 Task: Create a 'medical' record object.
Action: Mouse moved to (746, 55)
Screenshot: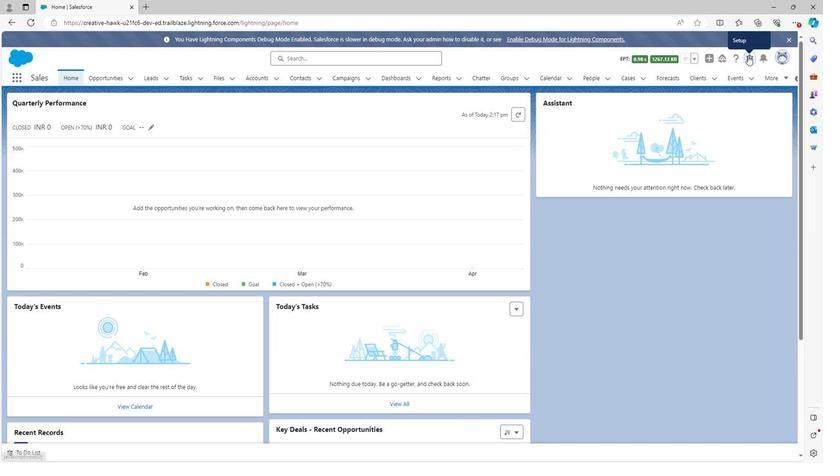 
Action: Mouse pressed left at (746, 55)
Screenshot: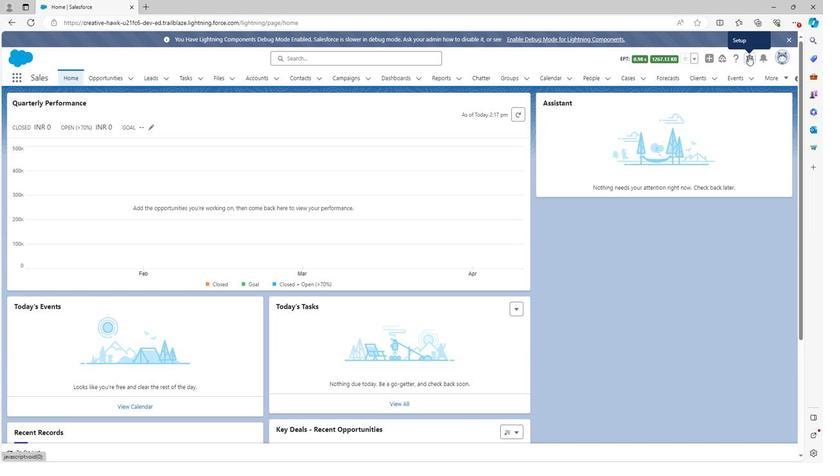 
Action: Mouse moved to (701, 91)
Screenshot: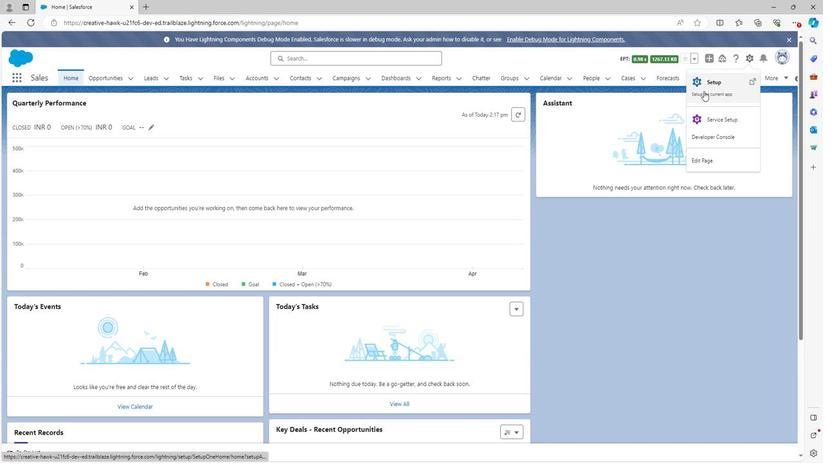 
Action: Mouse pressed left at (701, 91)
Screenshot: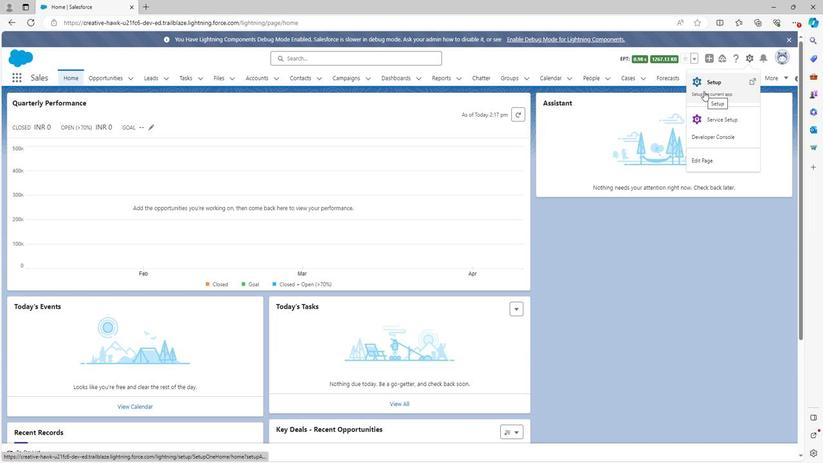 
Action: Mouse moved to (110, 81)
Screenshot: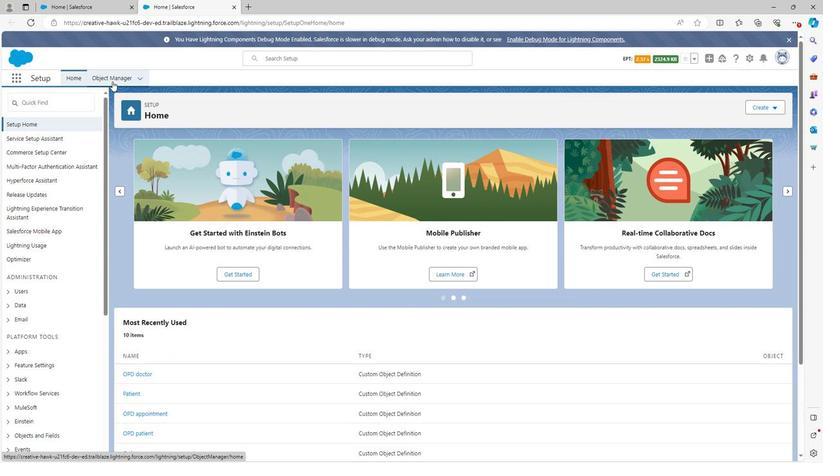 
Action: Mouse pressed left at (110, 81)
Screenshot: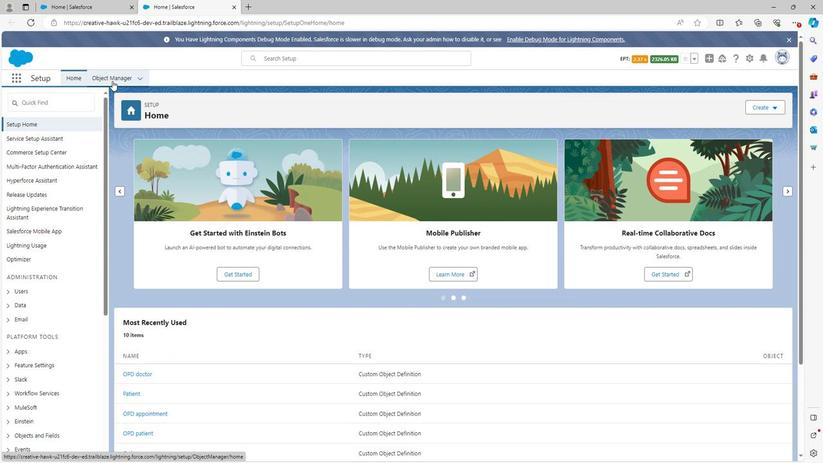 
Action: Mouse moved to (761, 106)
Screenshot: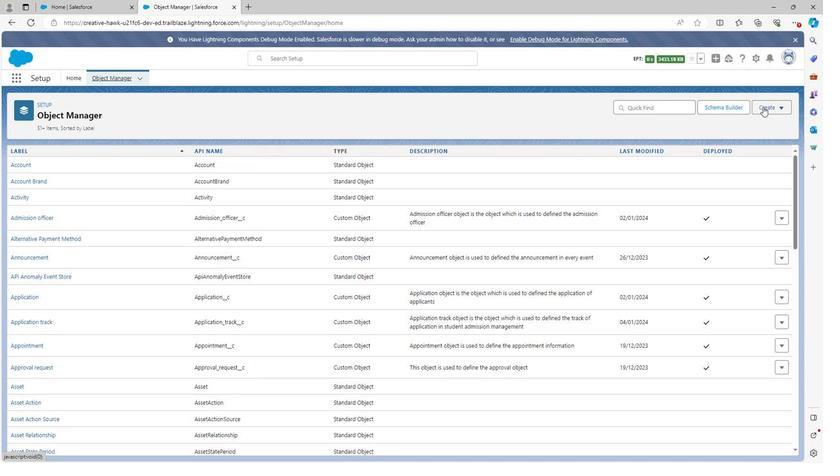 
Action: Mouse pressed left at (761, 106)
Screenshot: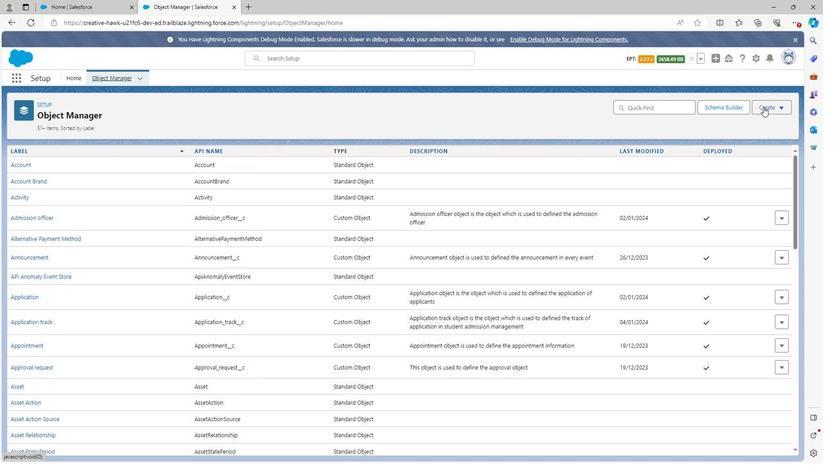 
Action: Mouse moved to (721, 131)
Screenshot: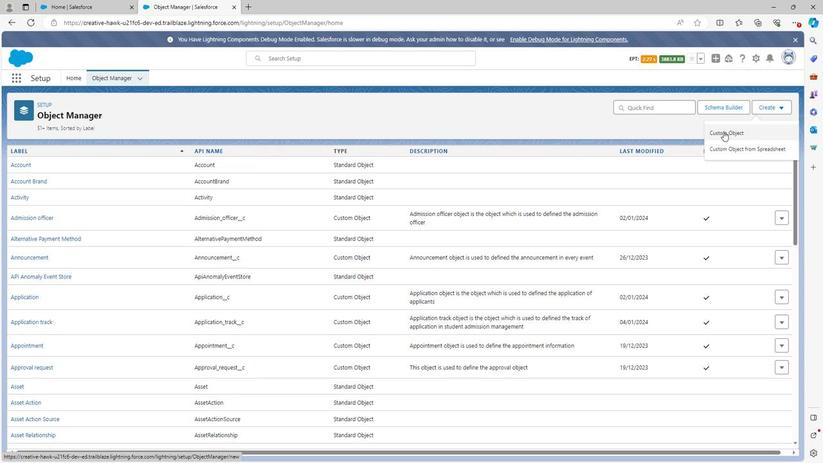
Action: Mouse pressed left at (721, 131)
Screenshot: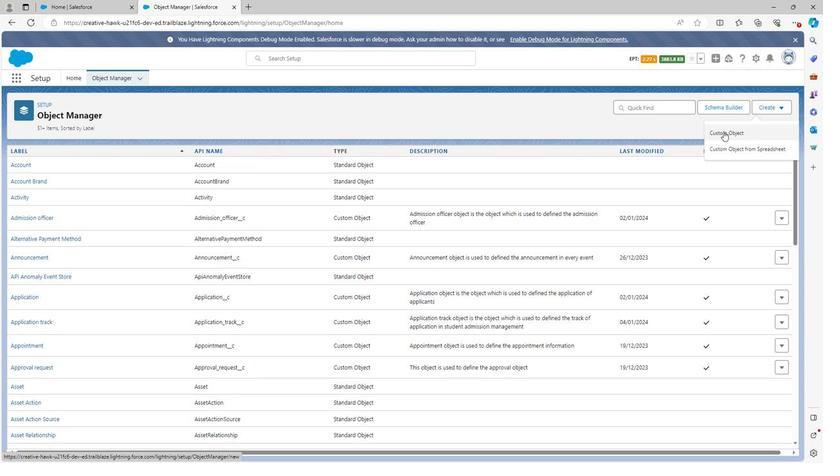 
Action: Mouse moved to (185, 223)
Screenshot: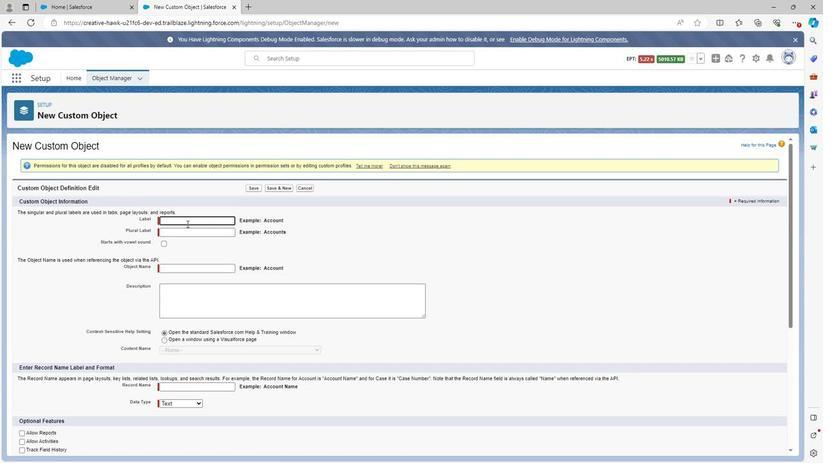 
Action: Key pressed <Key.shift><Key.shift><Key.shift><Key.shift>Medical
Screenshot: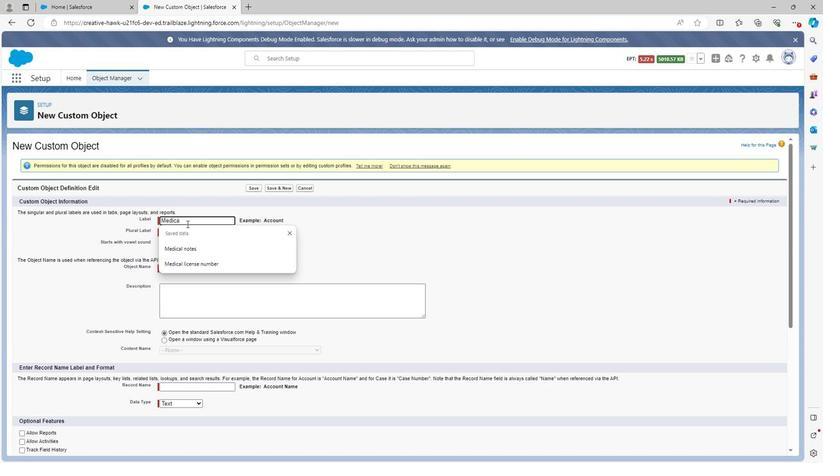 
Action: Mouse moved to (184, 223)
Screenshot: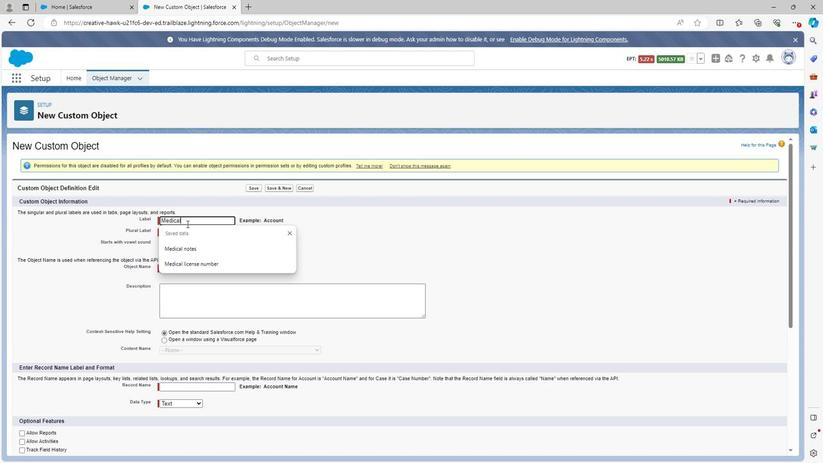 
Action: Key pressed <Key.space>record
Screenshot: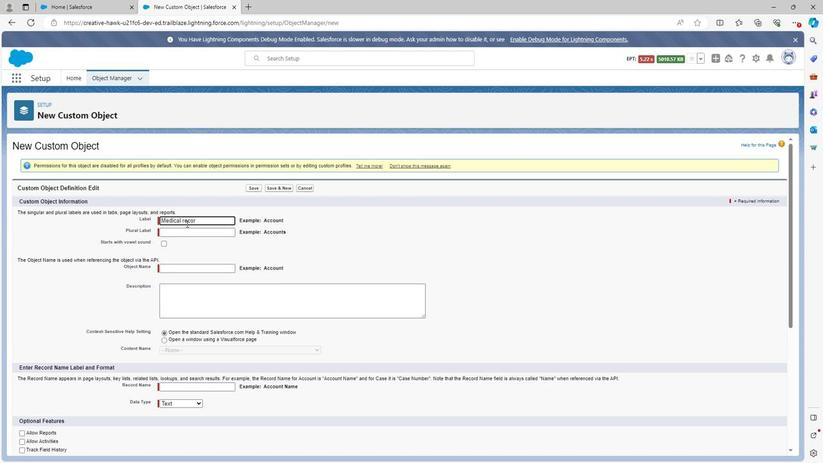 
Action: Mouse moved to (307, 224)
Screenshot: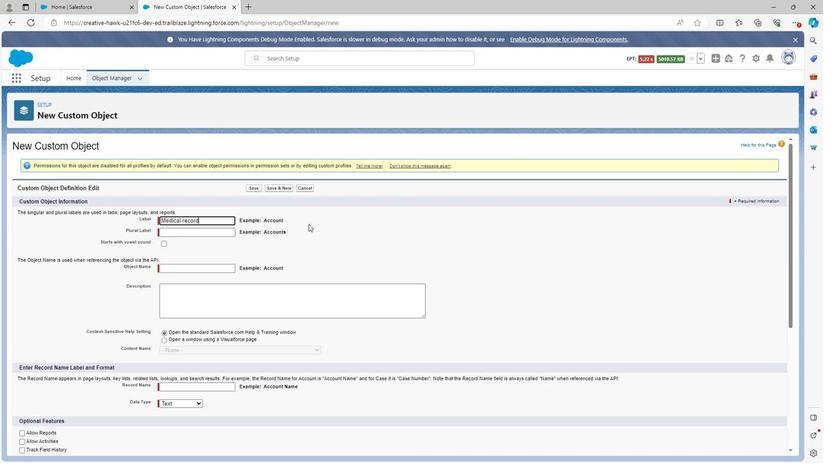 
Action: Mouse pressed left at (307, 224)
Screenshot: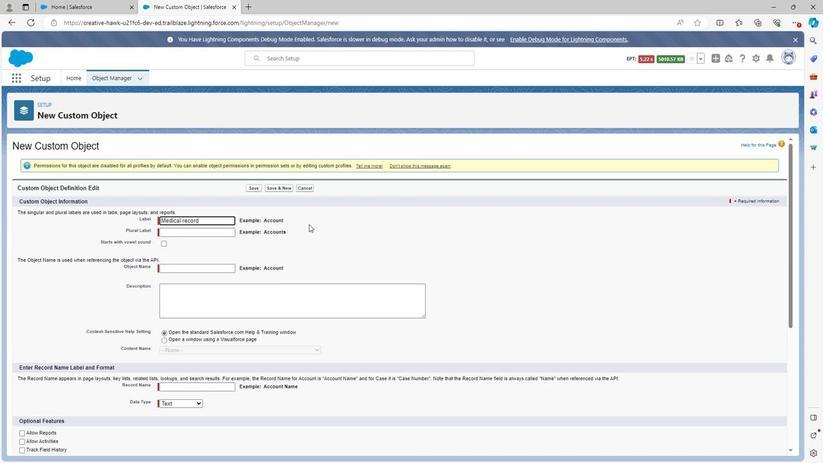 
Action: Mouse moved to (216, 232)
Screenshot: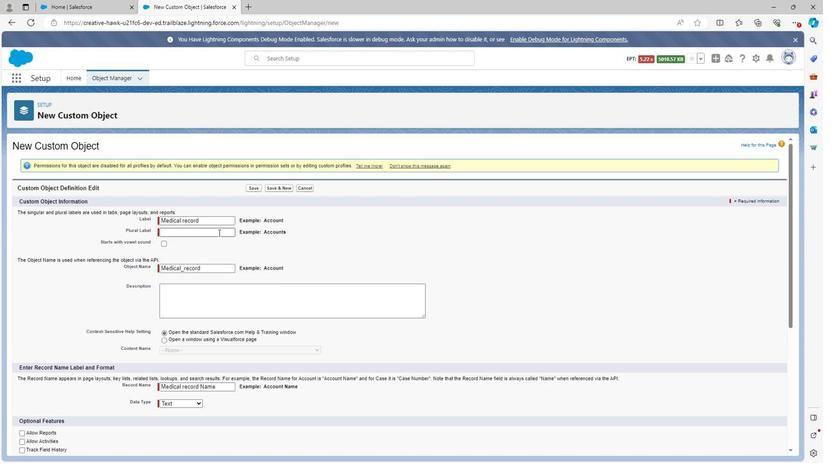 
Action: Mouse pressed left at (216, 232)
Screenshot: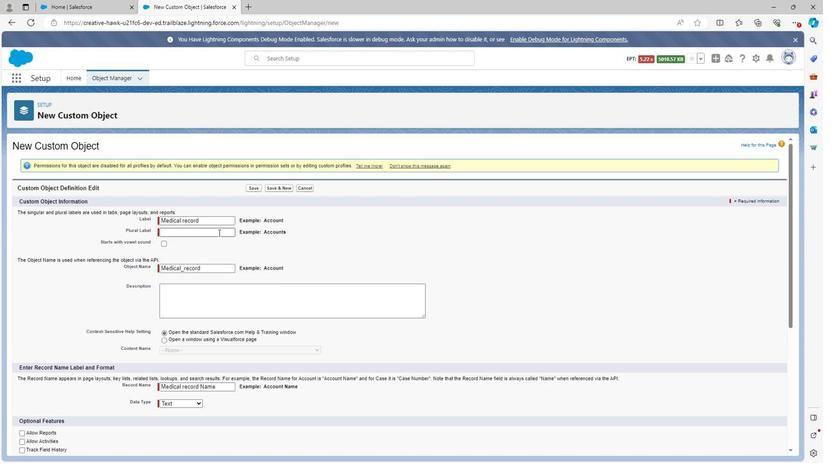 
Action: Key pressed <Key.shift>Me
Screenshot: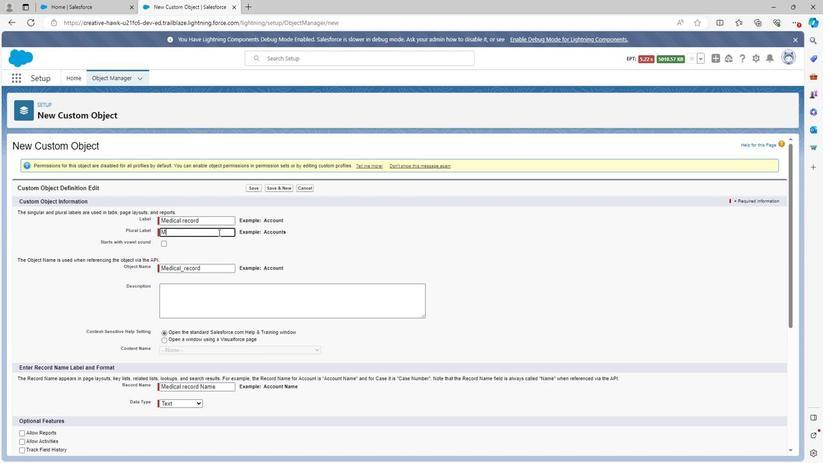 
Action: Mouse moved to (216, 231)
Screenshot: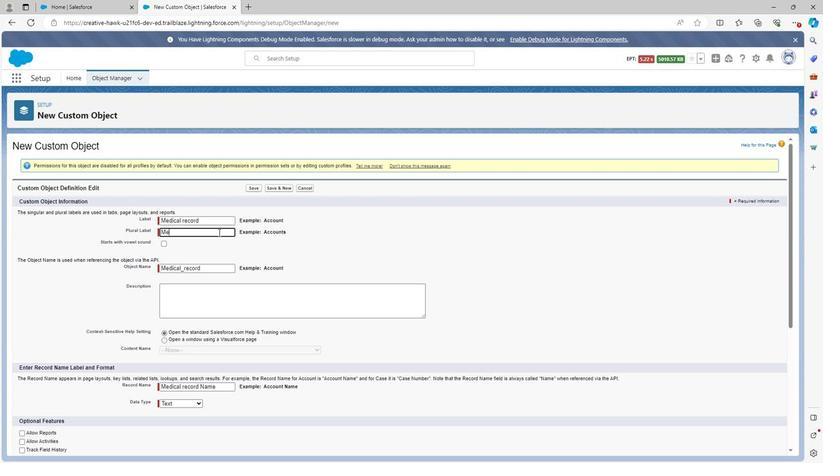 
Action: Key pressed dical<Key.space>records
Screenshot: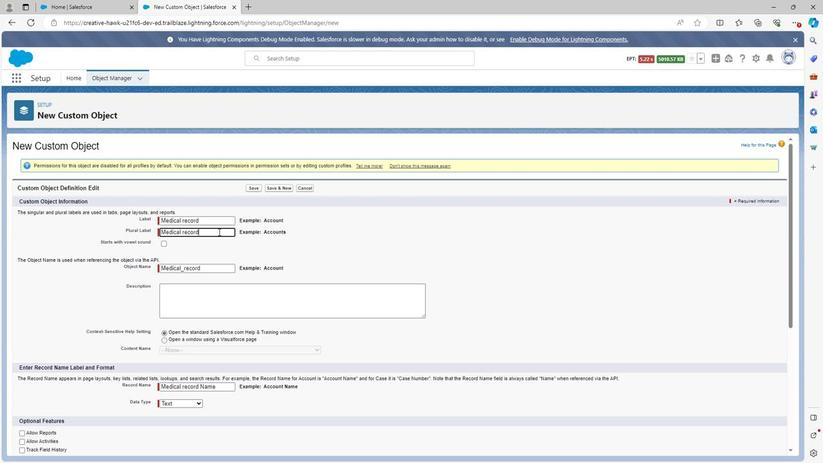 
Action: Mouse moved to (198, 288)
Screenshot: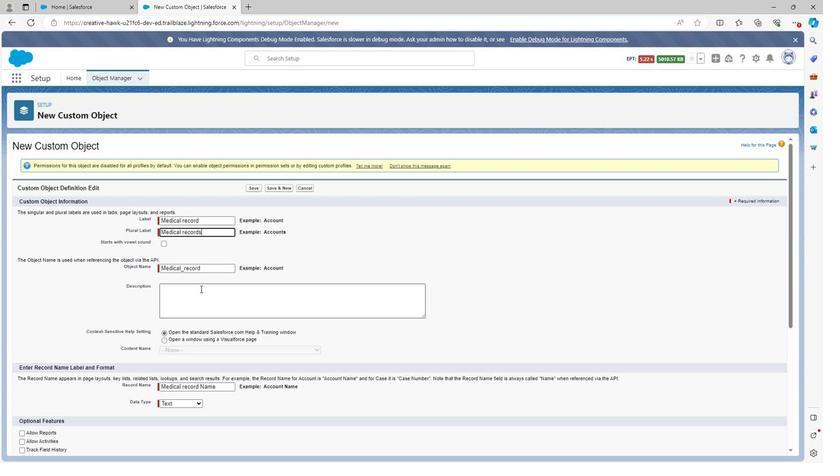 
Action: Mouse pressed left at (198, 288)
Screenshot: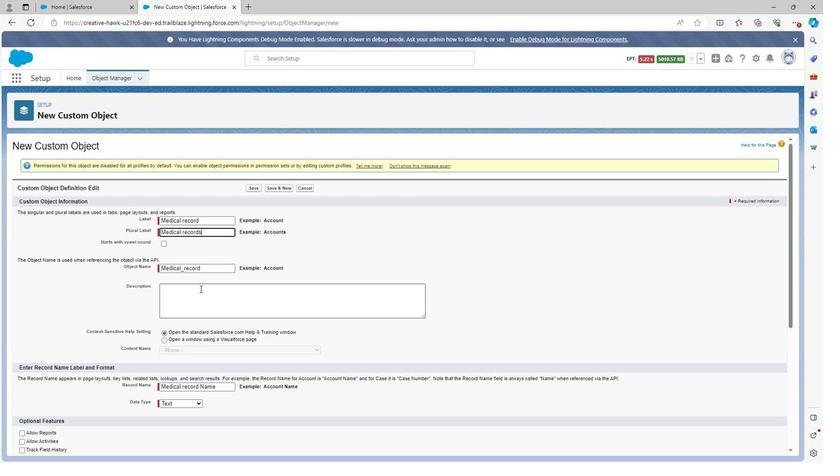 
Action: Mouse moved to (197, 286)
Screenshot: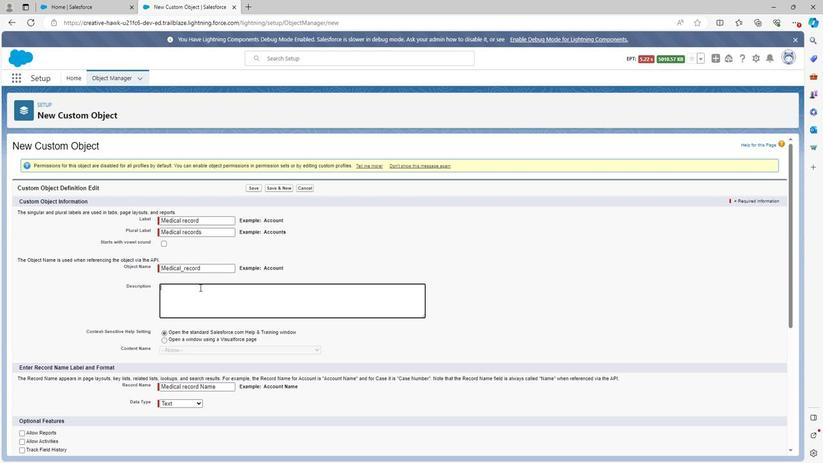 
Action: Key pressed <Key.shift>
Screenshot: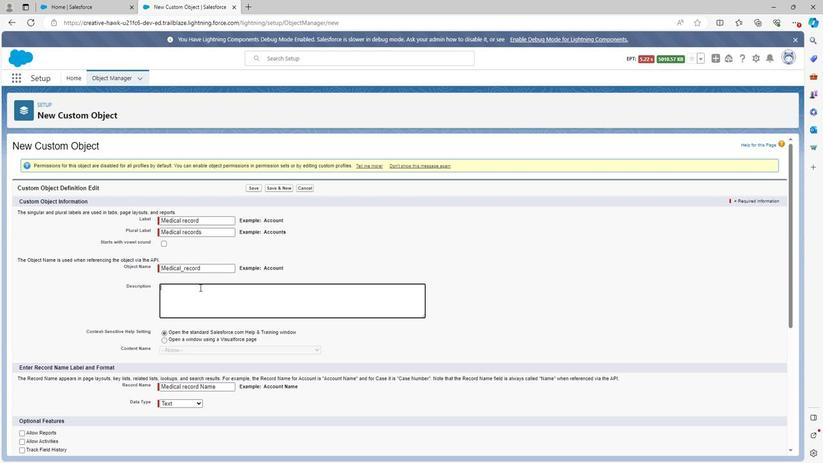 
Action: Mouse moved to (197, 286)
Screenshot: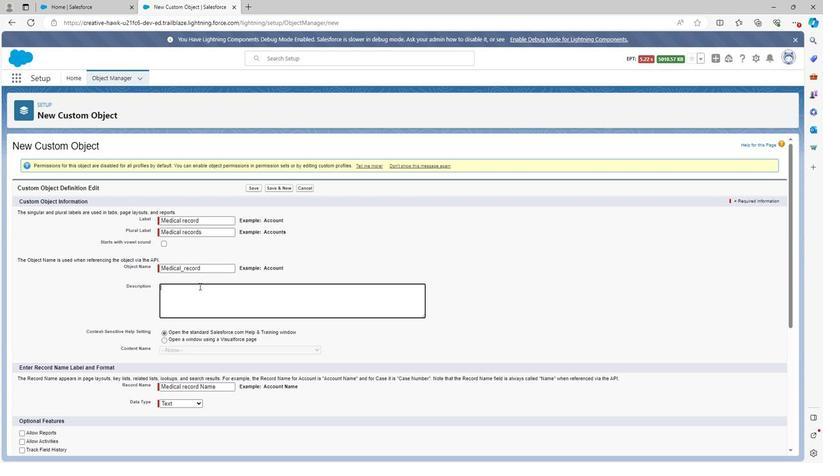 
Action: Key pressed Me
Screenshot: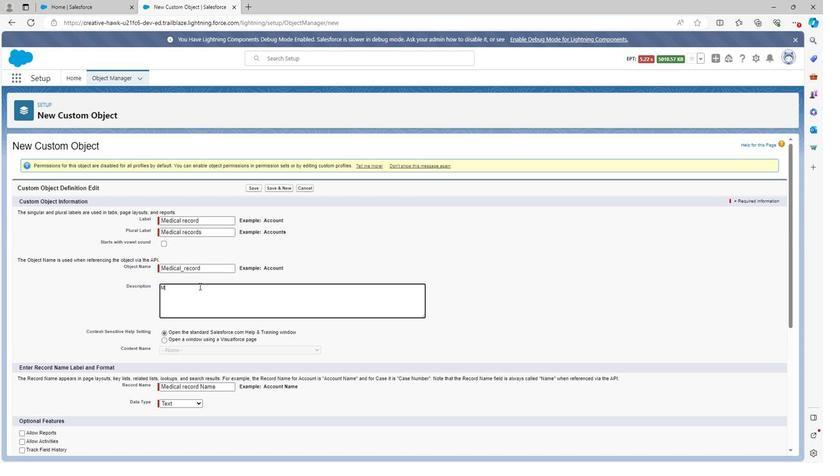 
Action: Mouse moved to (197, 285)
Screenshot: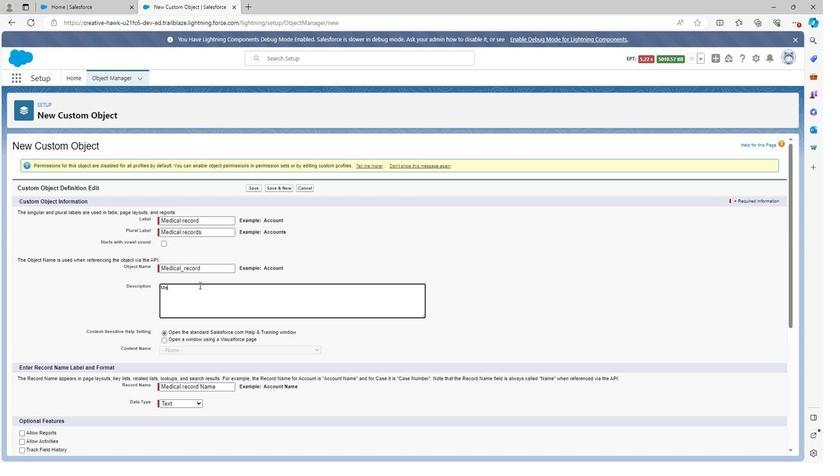 
Action: Key pressed dica
Screenshot: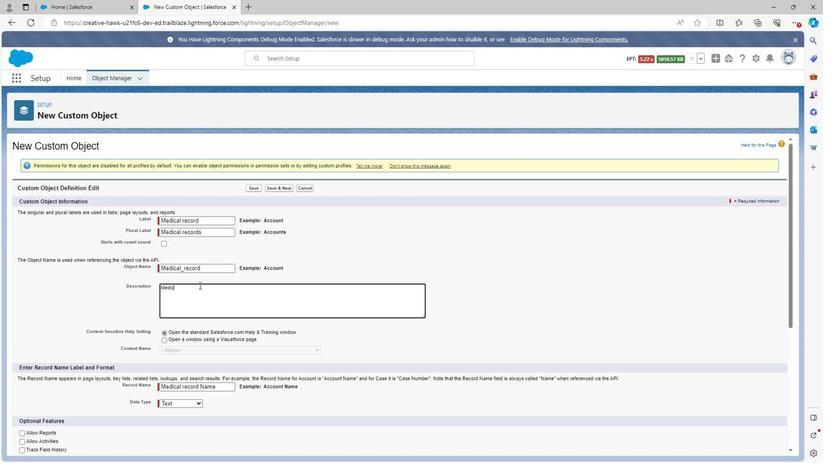
Action: Mouse moved to (198, 285)
Screenshot: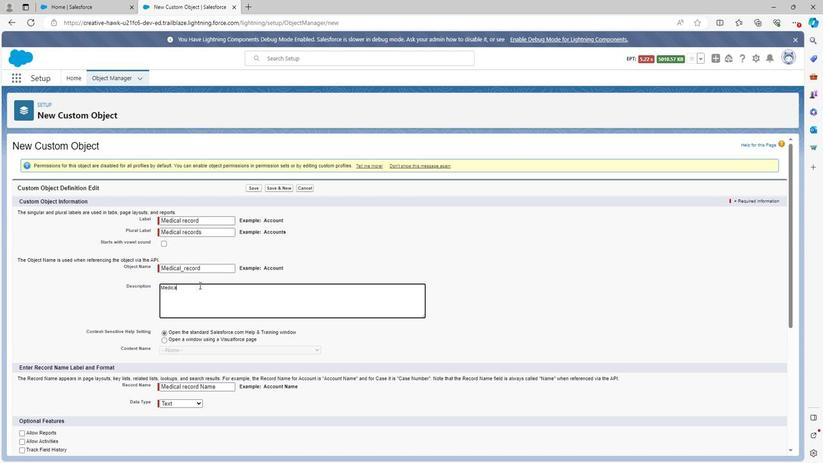 
Action: Key pressed l<Key.space>rec
Screenshot: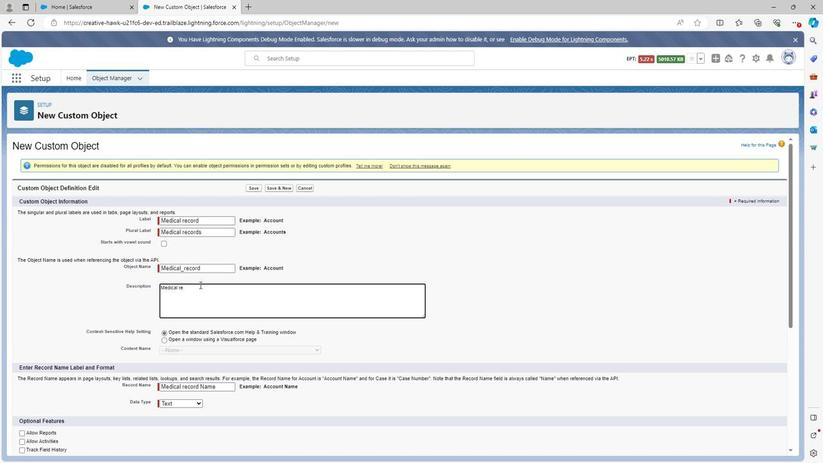 
Action: Mouse moved to (198, 285)
Screenshot: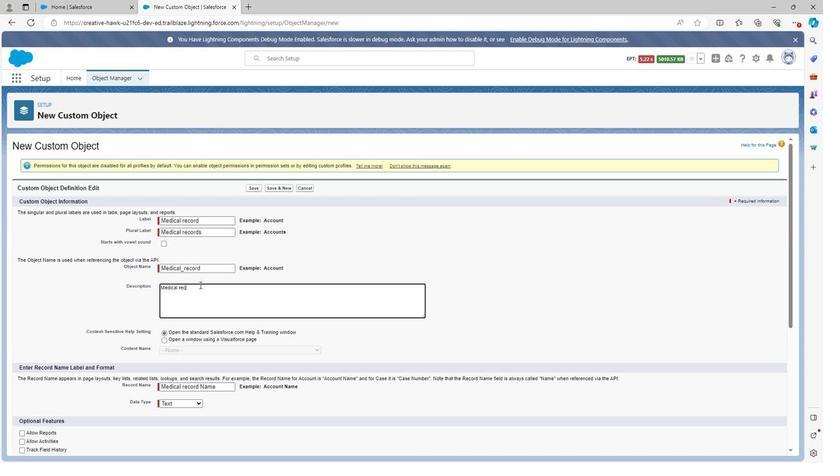 
Action: Key pressed o
Screenshot: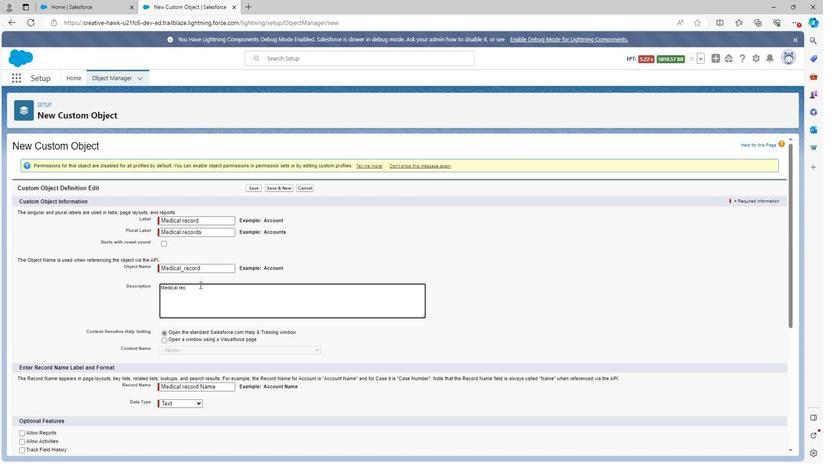 
Action: Mouse moved to (198, 283)
Screenshot: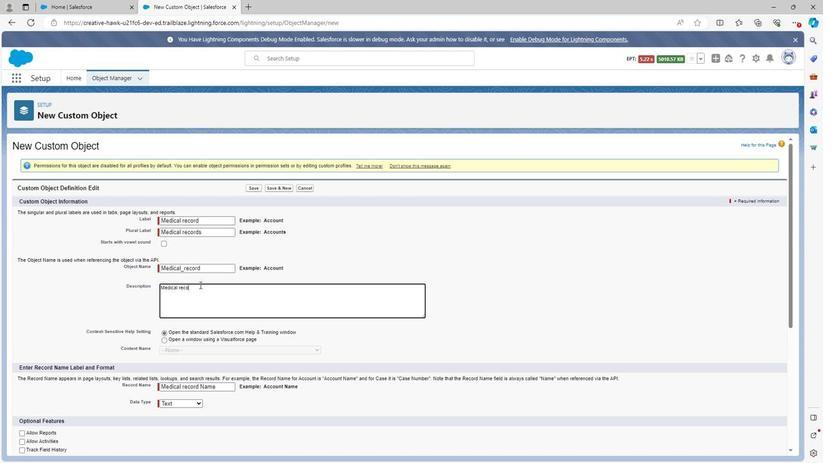 
Action: Key pressed r
Screenshot: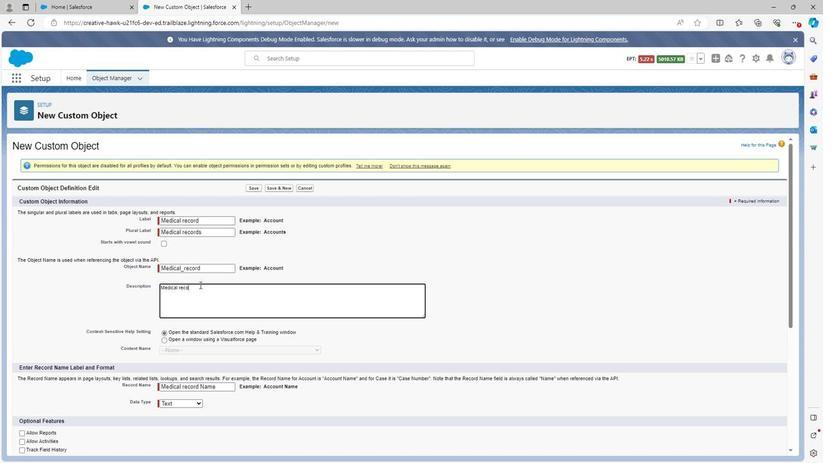 
Action: Mouse moved to (198, 283)
Screenshot: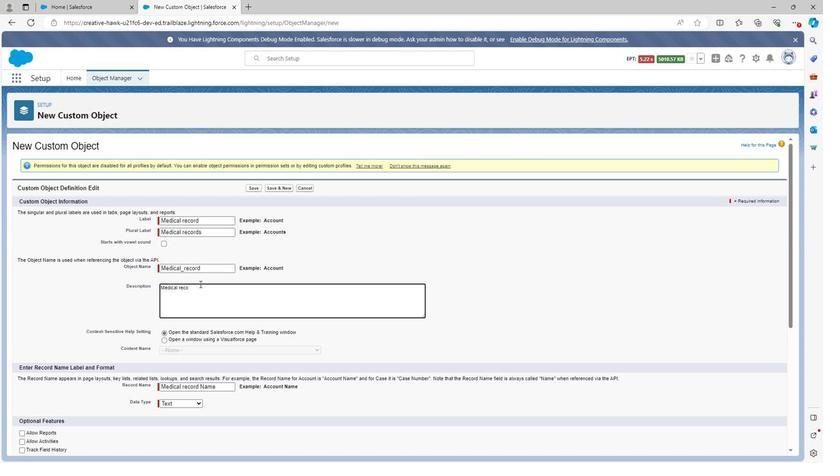 
Action: Key pressed d<Key.space>o
Screenshot: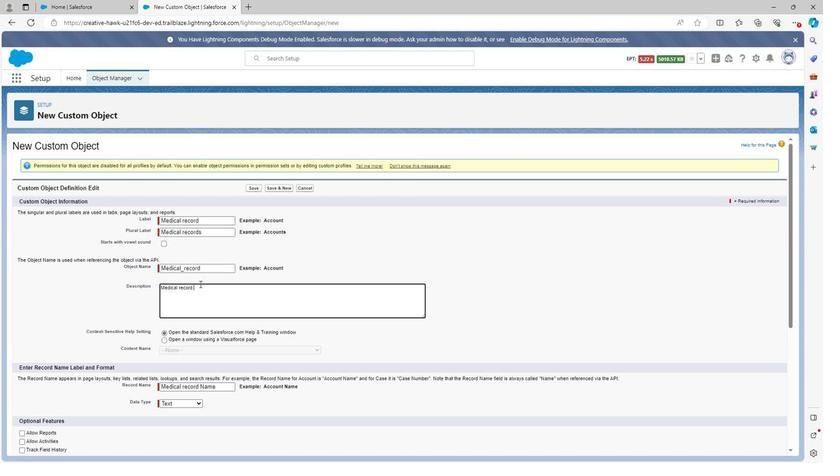 
Action: Mouse moved to (198, 283)
Screenshot: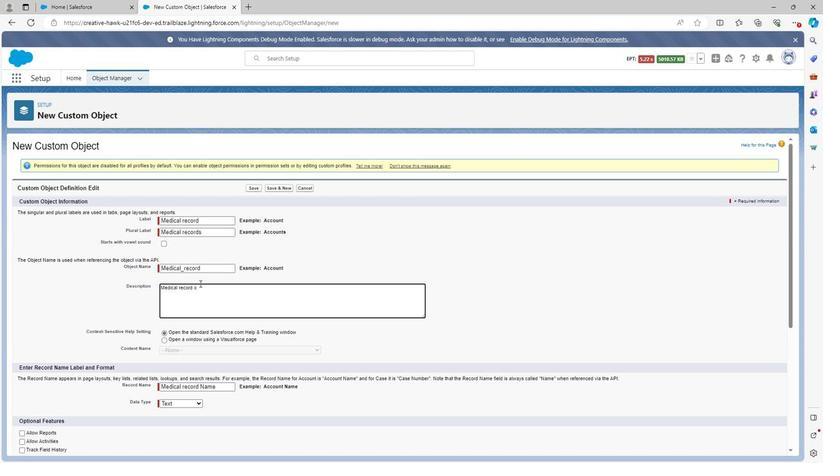 
Action: Key pressed bject<Key.space>is<Key.space>the<Key.space>object<Key.space>through<Key.space>which<Key.space>we<Key.space>de
Screenshot: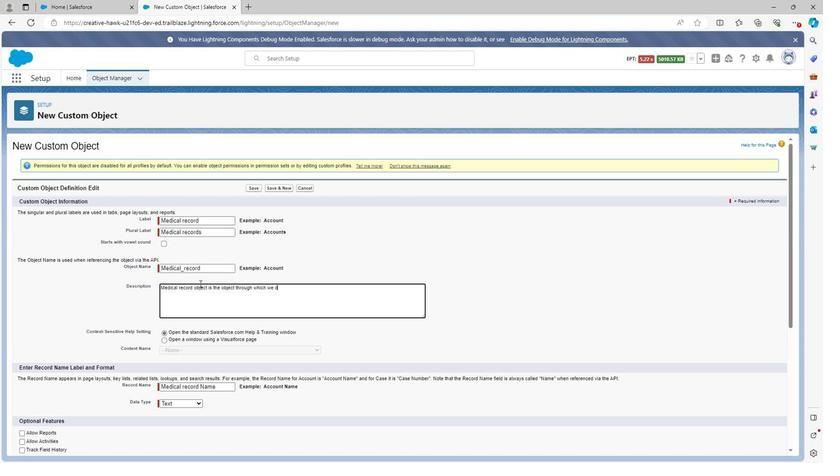 
Action: Mouse pressed right at (198, 283)
Screenshot: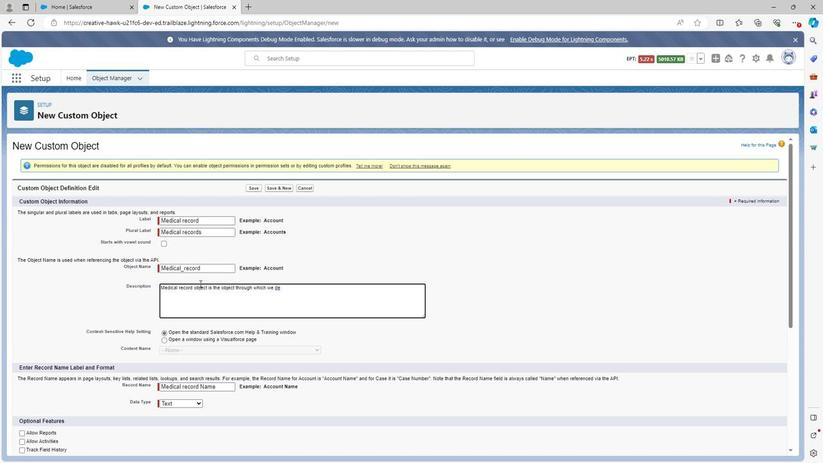 
Action: Key pressed <Key.space>
Screenshot: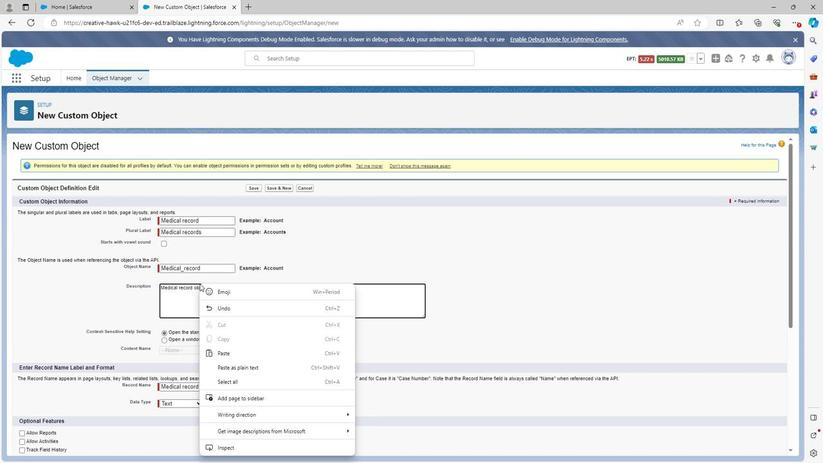 
Action: Mouse moved to (393, 298)
Screenshot: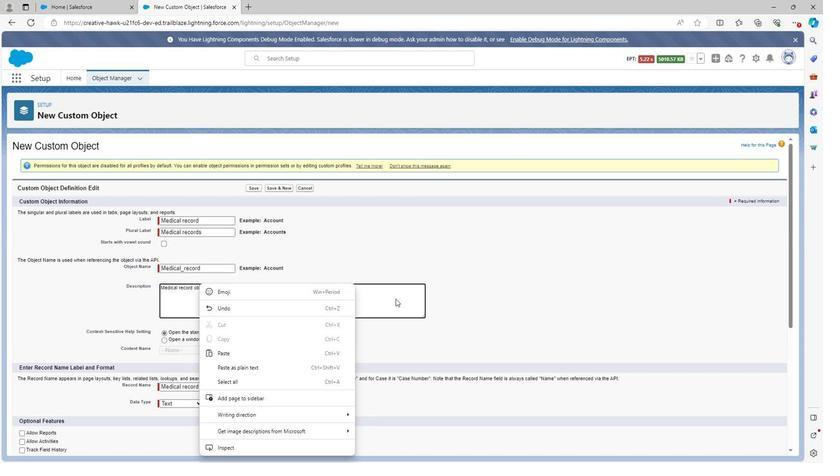 
Action: Mouse pressed left at (393, 298)
Screenshot: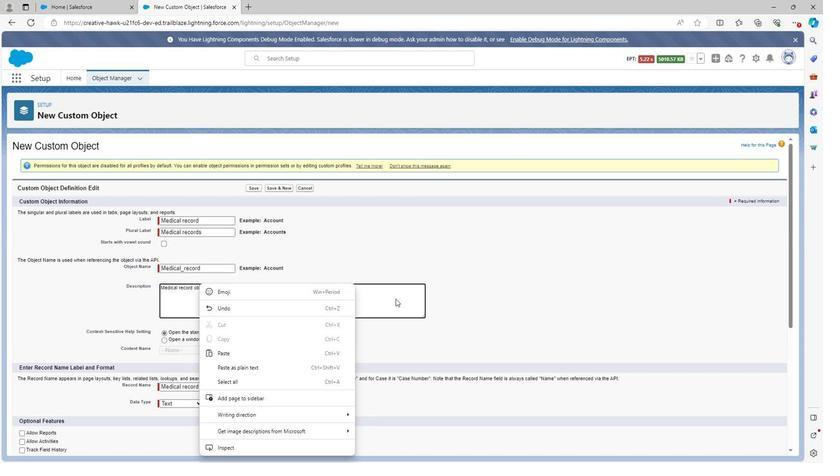 
Action: Mouse moved to (288, 285)
Screenshot: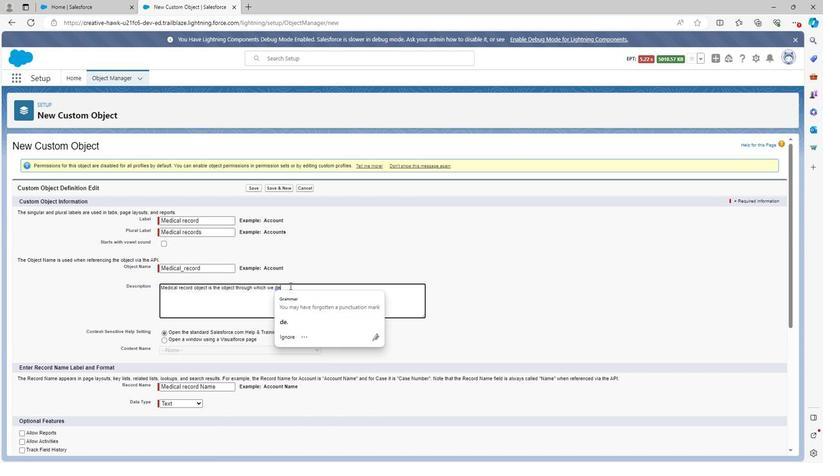 
Action: Key pressed f
Screenshot: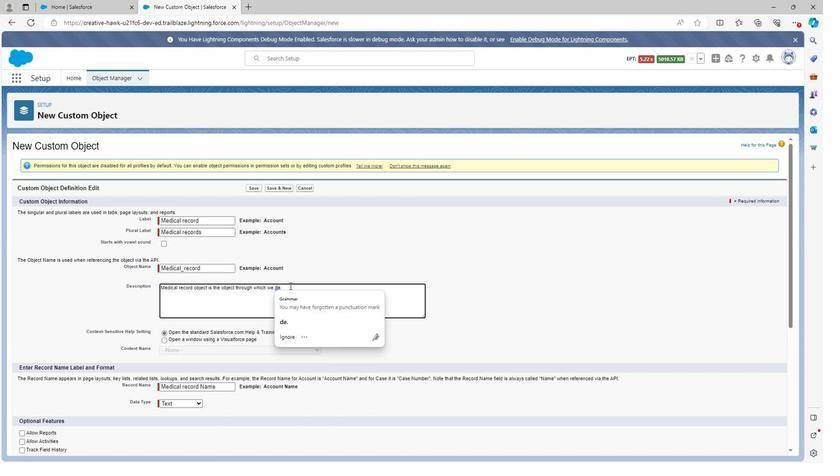 
Action: Mouse moved to (286, 306)
Screenshot: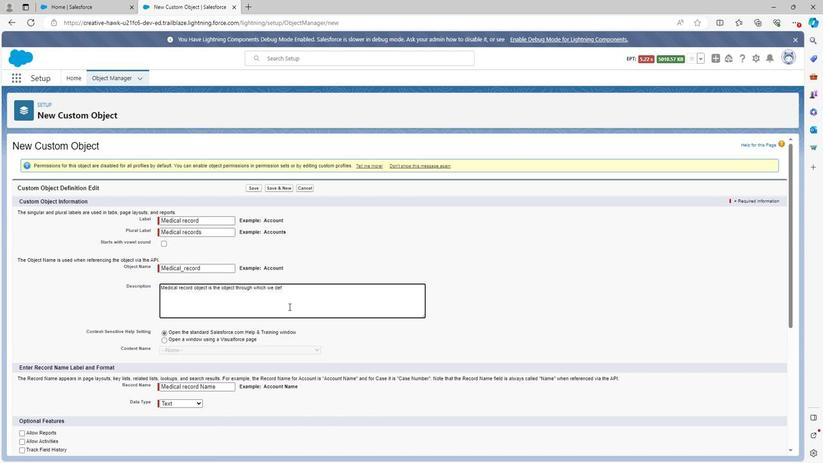 
Action: Key pressed i
Screenshot: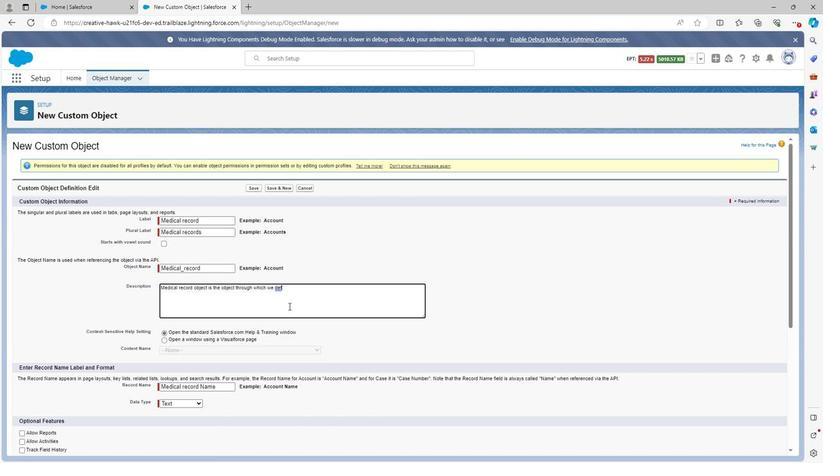 
Action: Mouse moved to (286, 304)
Screenshot: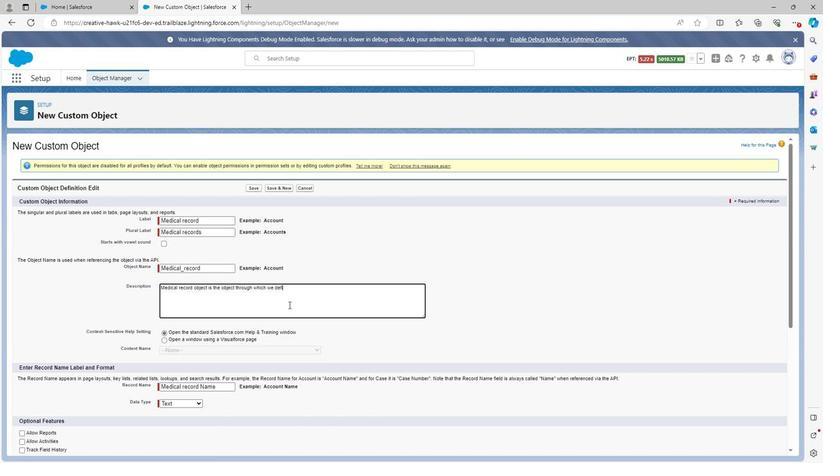 
Action: Key pressed n
Screenshot: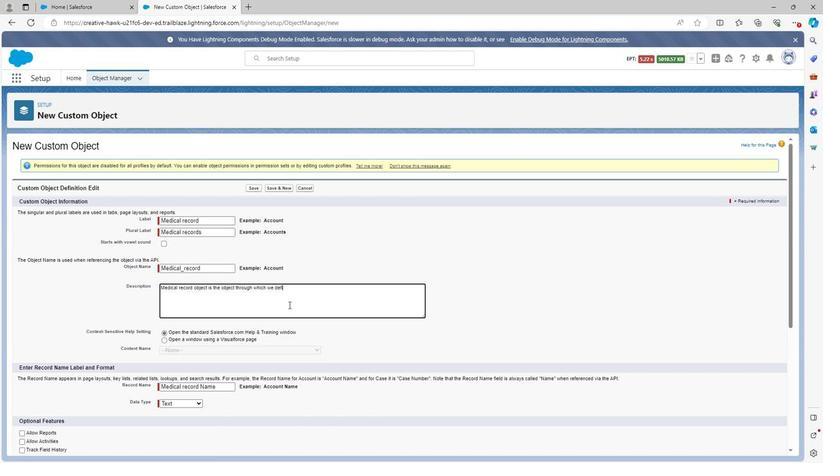 
Action: Mouse moved to (287, 301)
Screenshot: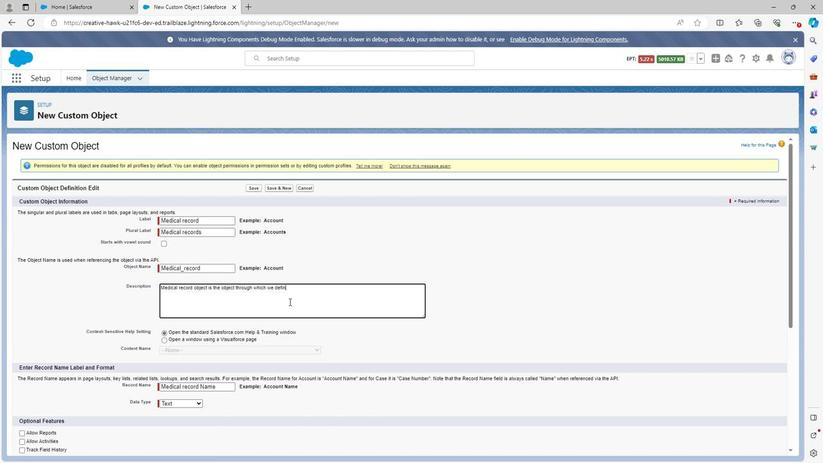 
Action: Key pressed ed<Key.space>th
Screenshot: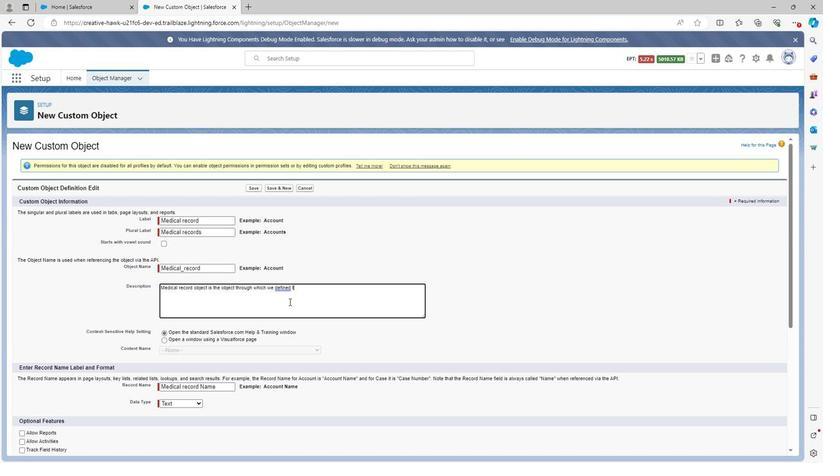 
Action: Mouse moved to (287, 301)
Screenshot: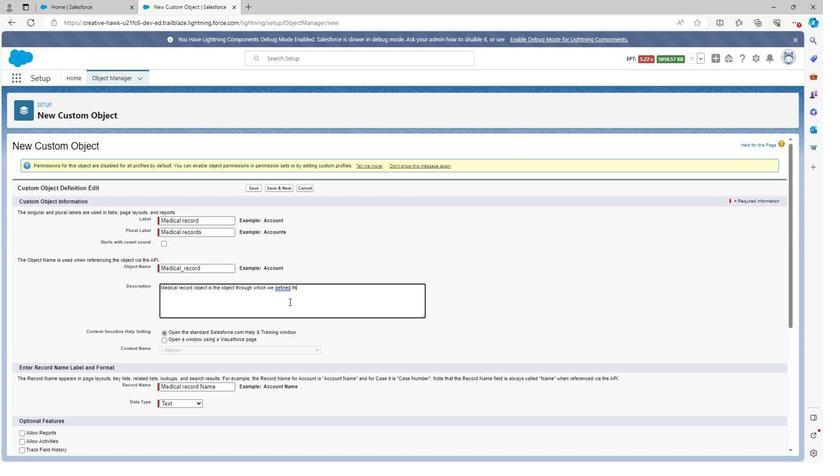 
Action: Key pressed e<Key.space>medical<Key.space>record<Key.space>in<Key.space>hospital<Key.space>opd<Key.space>management
Screenshot: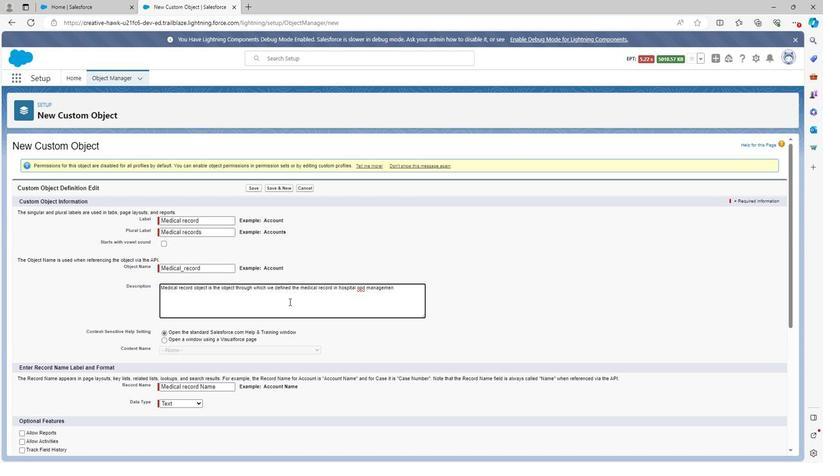 
Action: Mouse moved to (84, 388)
Screenshot: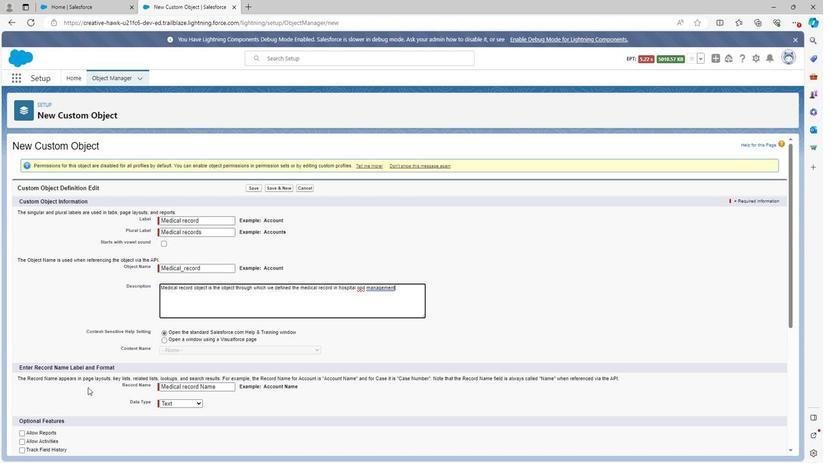 
Action: Mouse scrolled (84, 387) with delta (0, 0)
Screenshot: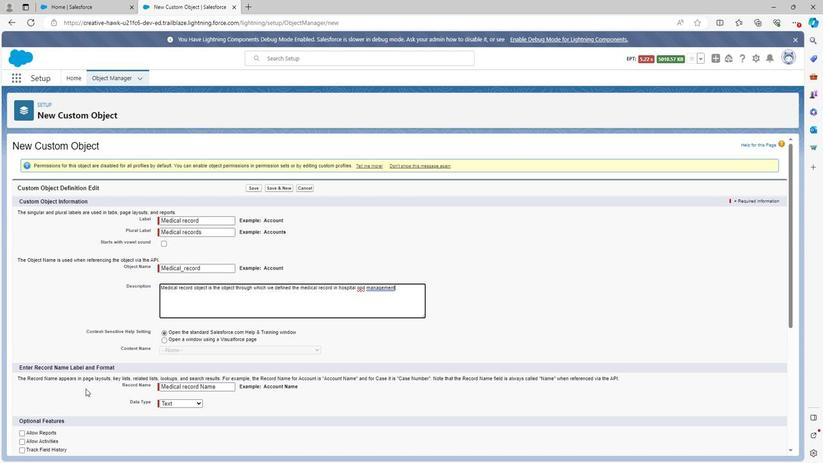 
Action: Mouse scrolled (84, 387) with delta (0, 0)
Screenshot: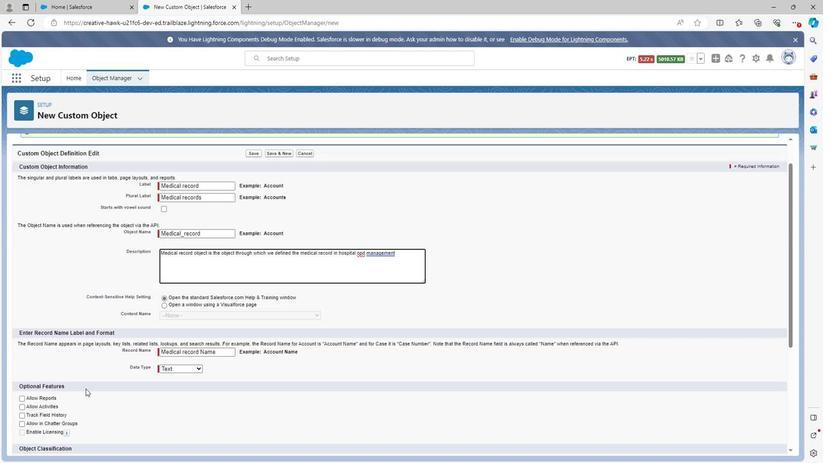 
Action: Mouse scrolled (84, 387) with delta (0, 0)
Screenshot: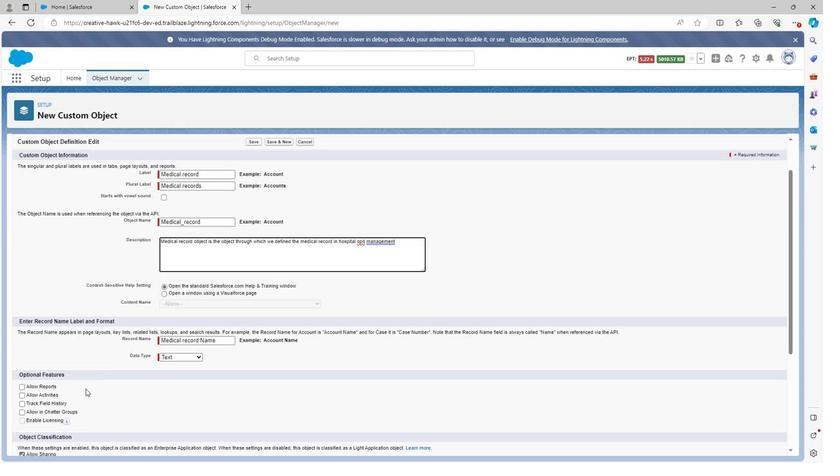 
Action: Mouse moved to (19, 286)
Screenshot: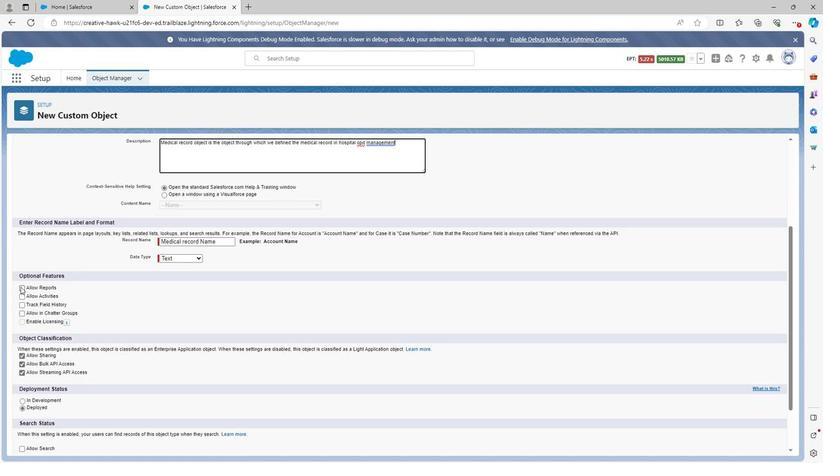 
Action: Mouse pressed left at (19, 286)
Screenshot: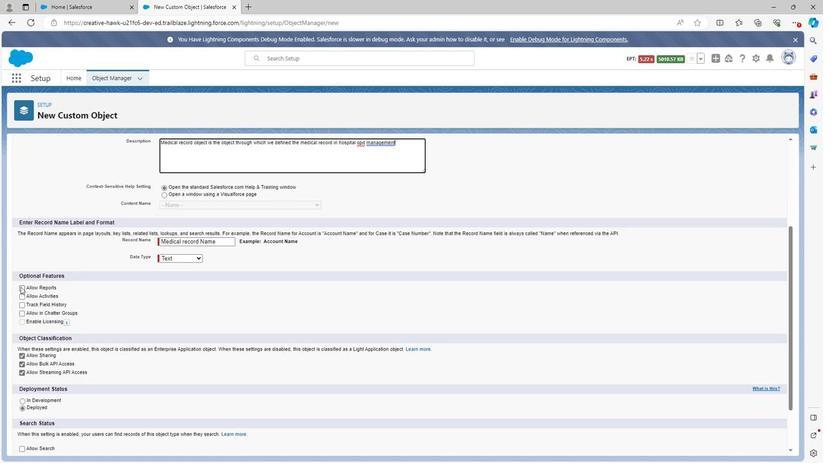 
Action: Mouse moved to (19, 295)
Screenshot: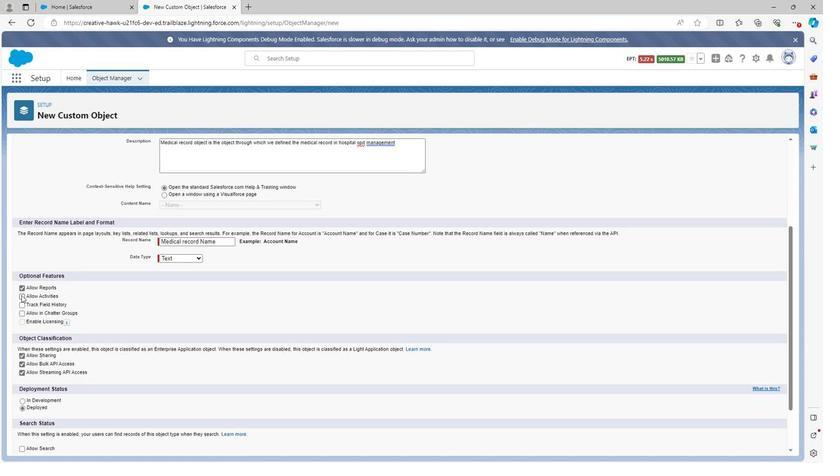 
Action: Mouse pressed left at (19, 295)
Screenshot: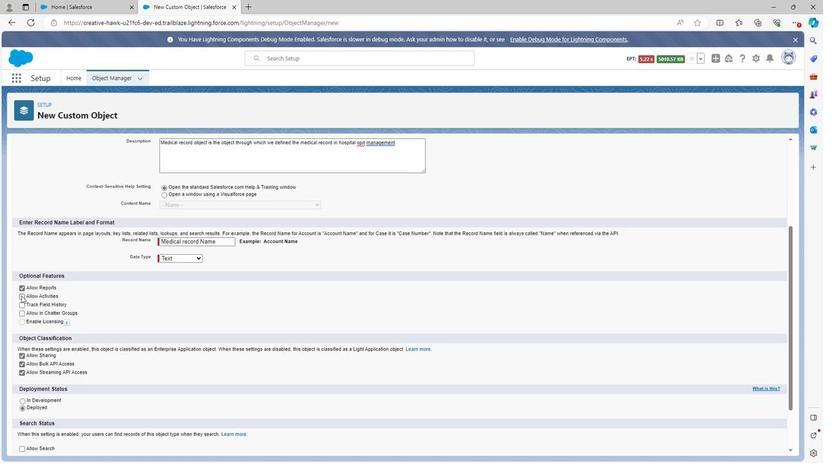 
Action: Mouse moved to (19, 304)
Screenshot: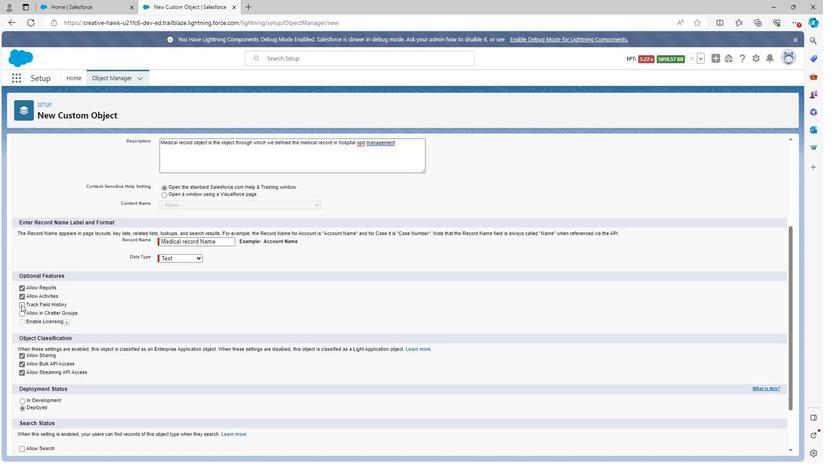 
Action: Mouse pressed left at (19, 304)
Screenshot: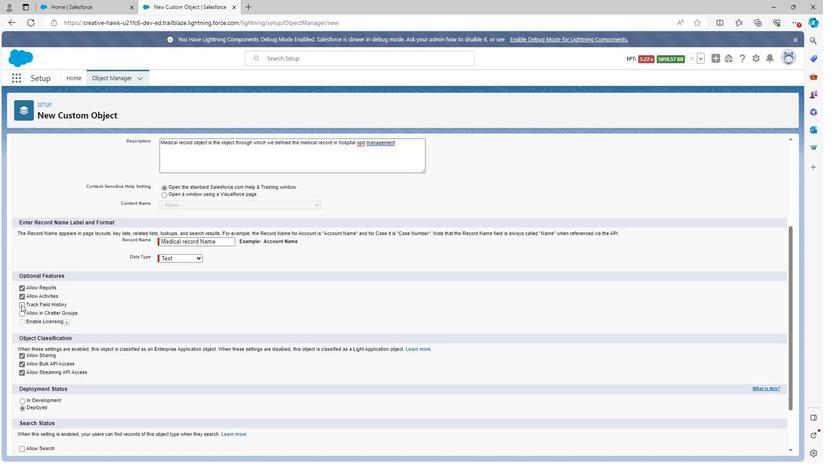 
Action: Mouse moved to (20, 312)
Screenshot: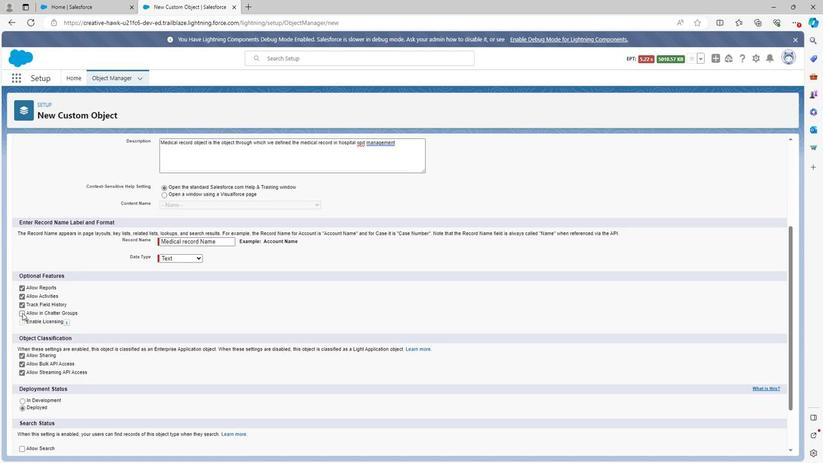 
Action: Mouse pressed left at (20, 312)
Screenshot: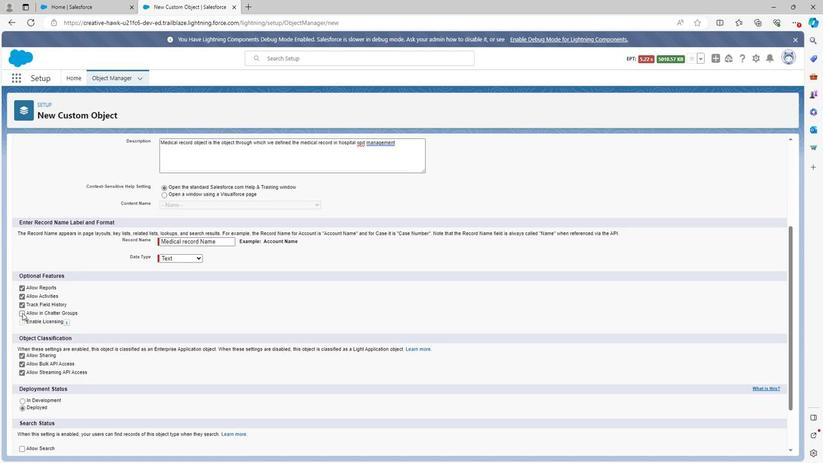 
Action: Mouse scrolled (20, 312) with delta (0, 0)
Screenshot: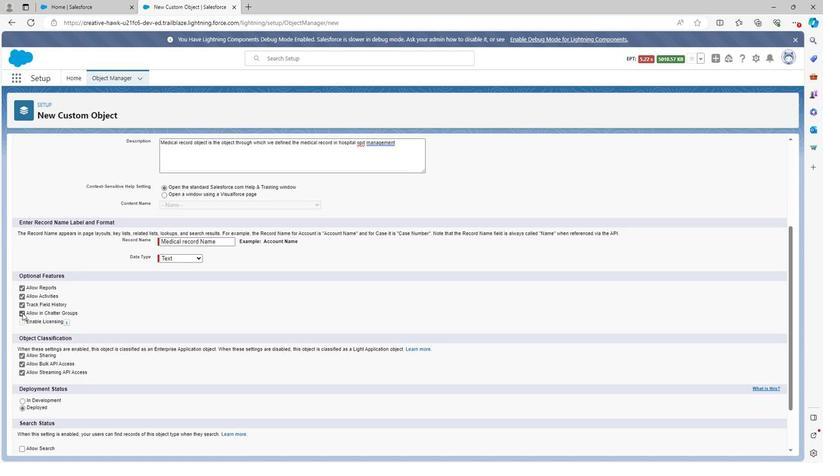 
Action: Mouse scrolled (20, 312) with delta (0, 0)
Screenshot: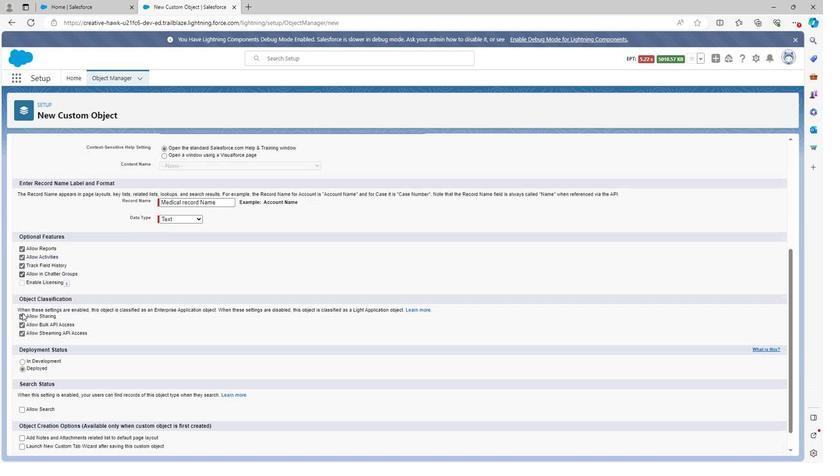 
Action: Mouse moved to (20, 387)
Screenshot: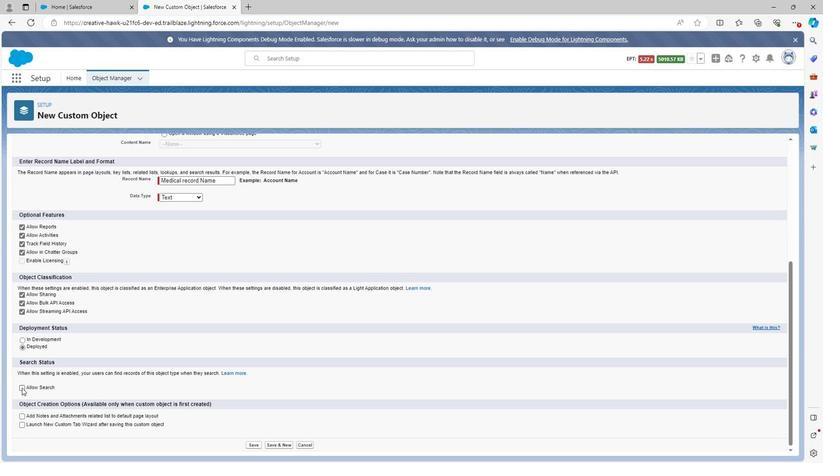 
Action: Mouse pressed left at (20, 387)
Screenshot: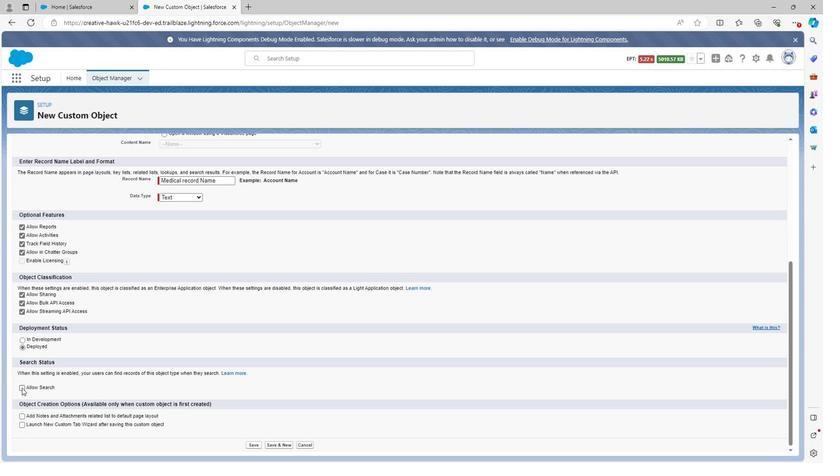 
Action: Mouse moved to (252, 443)
Screenshot: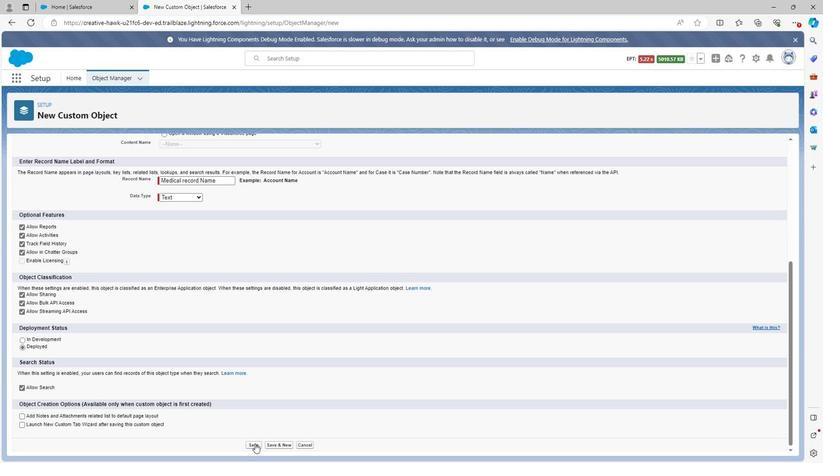 
Action: Mouse pressed left at (252, 443)
Screenshot: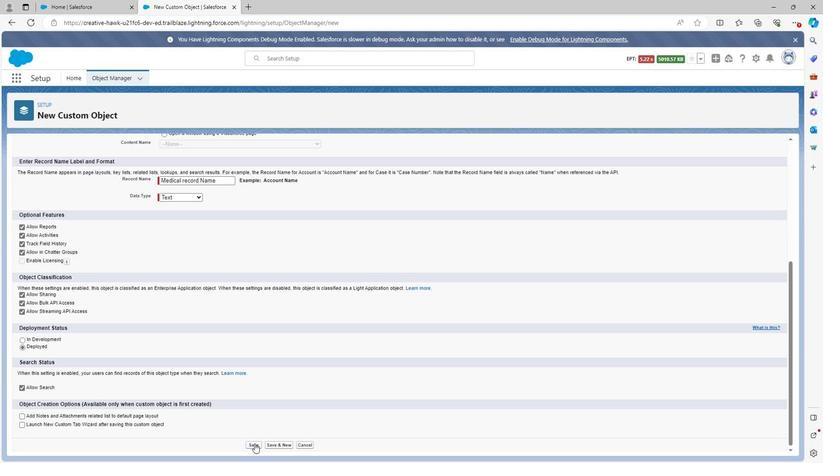 
Action: Mouse moved to (76, 106)
Screenshot: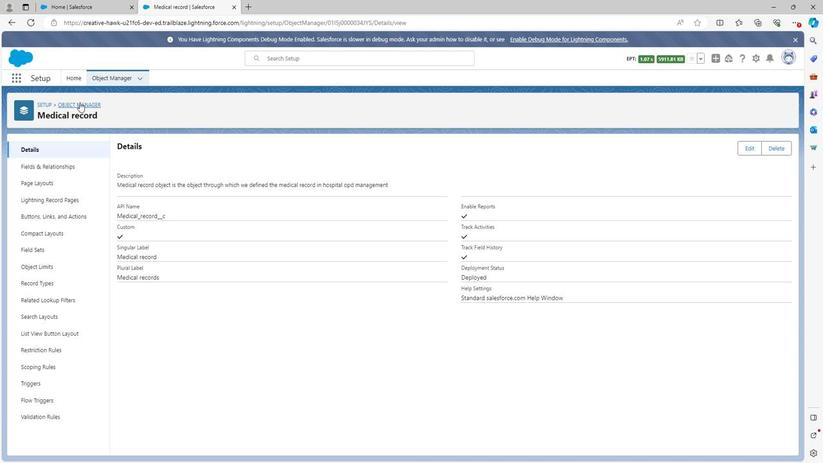 
Action: Mouse pressed left at (76, 106)
Screenshot: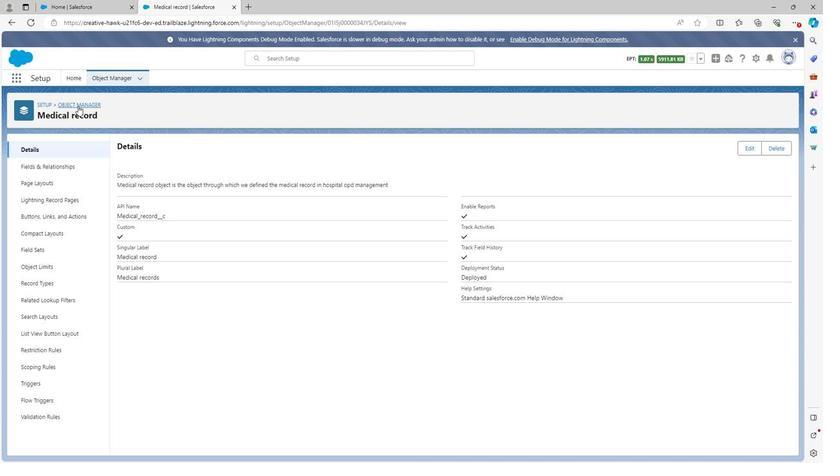 
Action: Mouse moved to (55, 395)
Screenshot: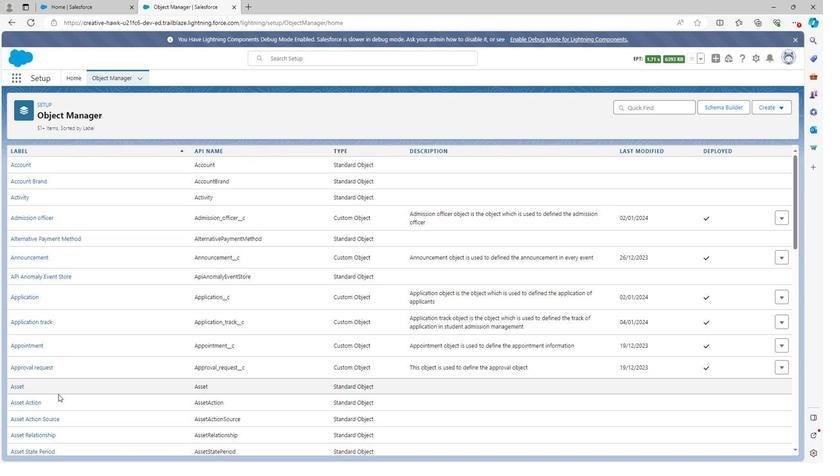 
Action: Mouse scrolled (55, 394) with delta (0, 0)
Screenshot: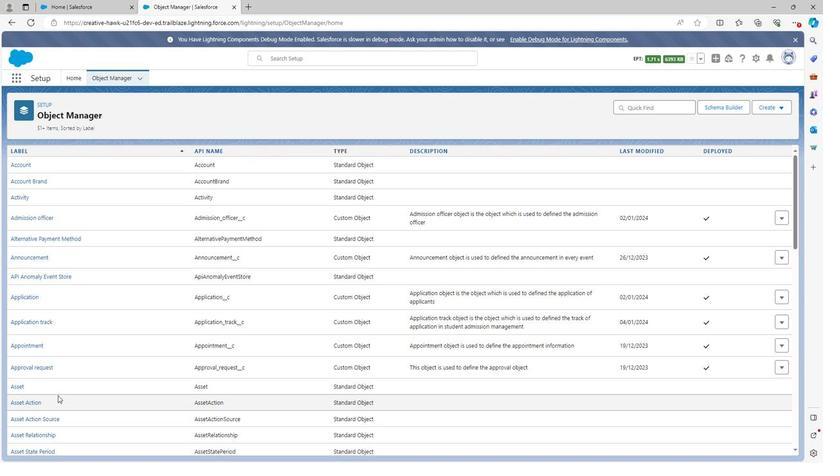 
Action: Mouse scrolled (55, 394) with delta (0, 0)
Screenshot: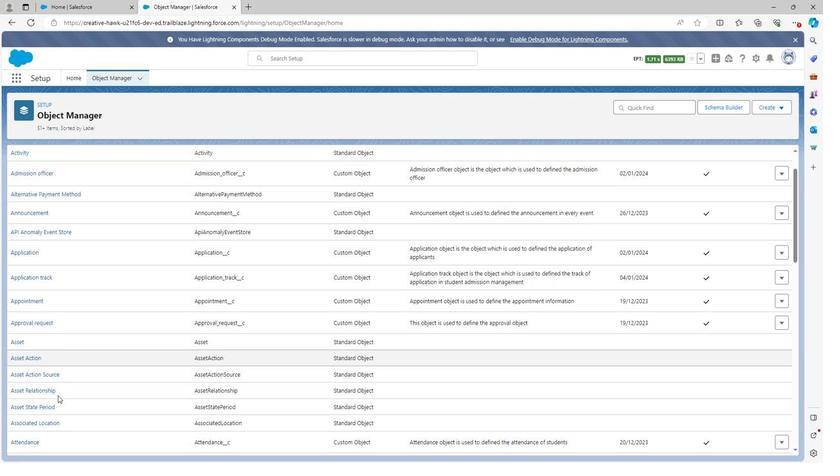 
Action: Mouse scrolled (55, 394) with delta (0, 0)
Screenshot: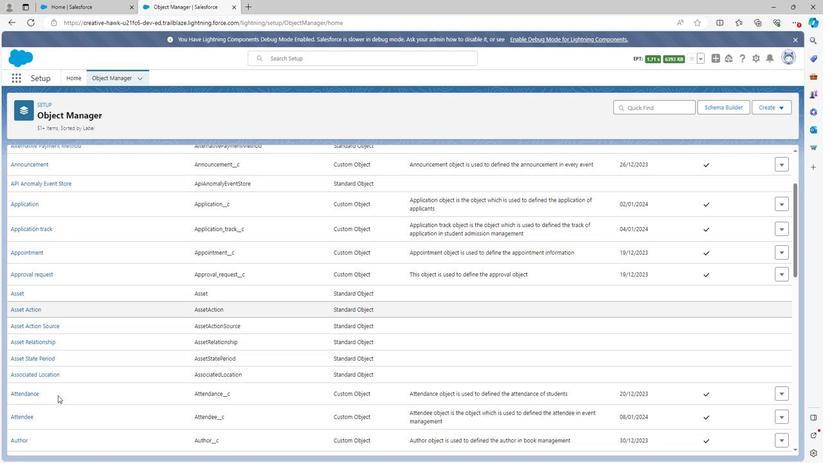 
Action: Mouse scrolled (55, 394) with delta (0, 0)
Screenshot: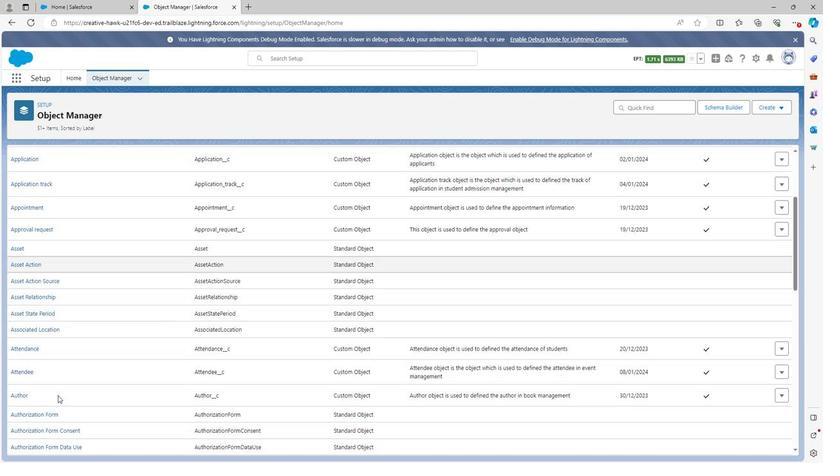 
Action: Mouse scrolled (55, 394) with delta (0, 0)
Screenshot: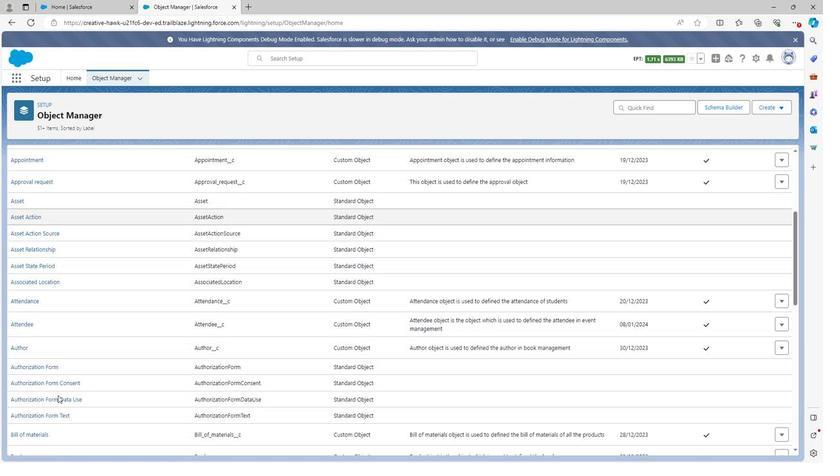
Action: Mouse scrolled (55, 394) with delta (0, 0)
Screenshot: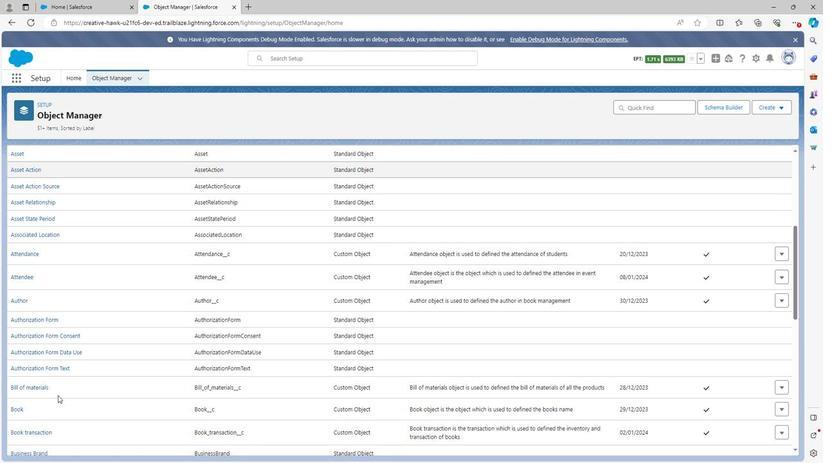 
Action: Mouse scrolled (55, 394) with delta (0, 0)
Screenshot: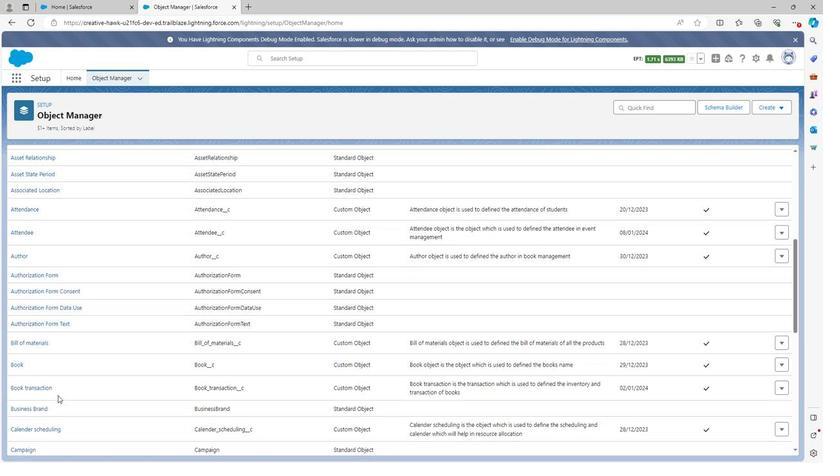 
Action: Mouse scrolled (55, 394) with delta (0, 0)
Screenshot: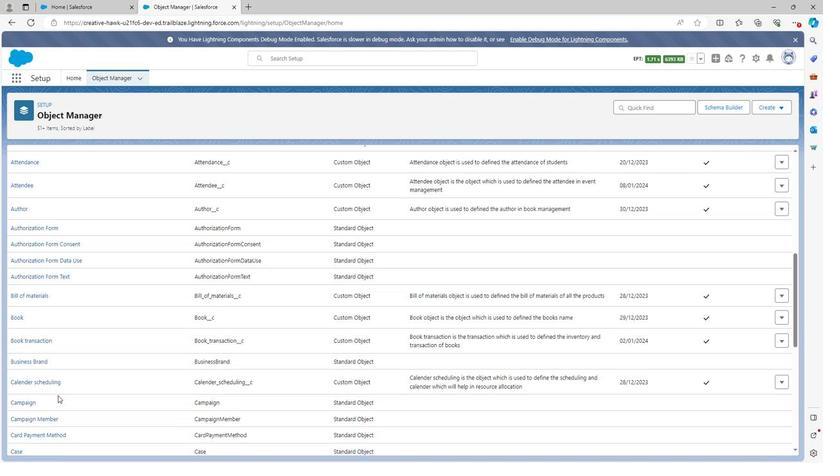 
Action: Mouse scrolled (55, 394) with delta (0, 0)
Screenshot: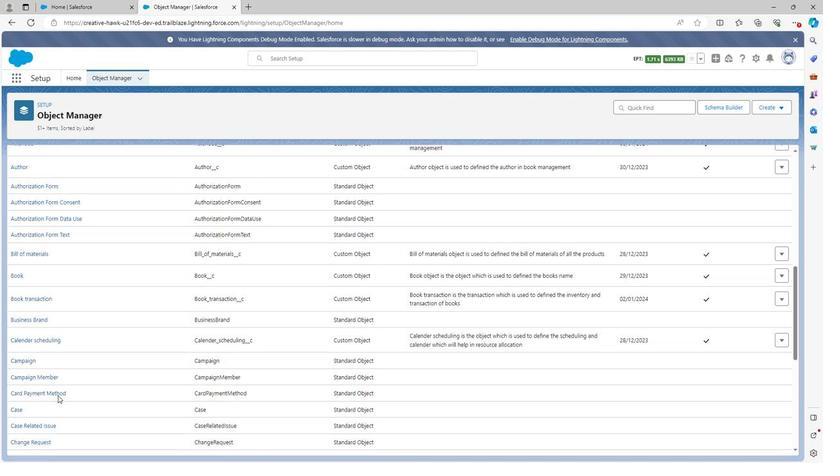 
Action: Mouse scrolled (55, 394) with delta (0, 0)
Screenshot: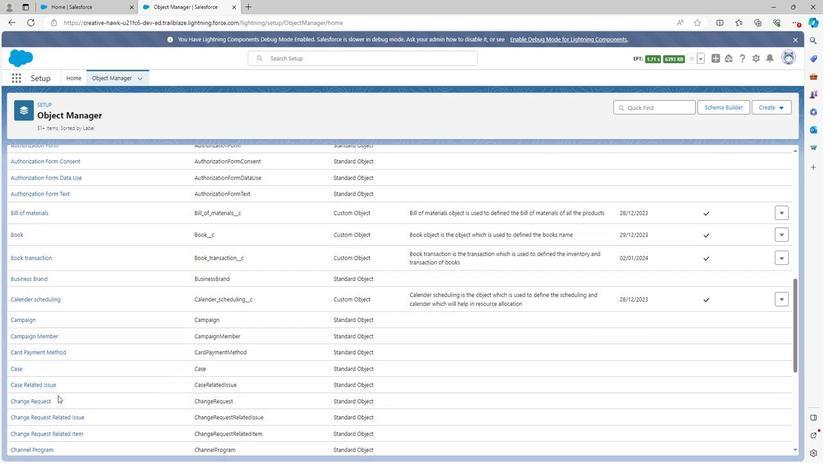 
Action: Mouse scrolled (55, 394) with delta (0, 0)
Screenshot: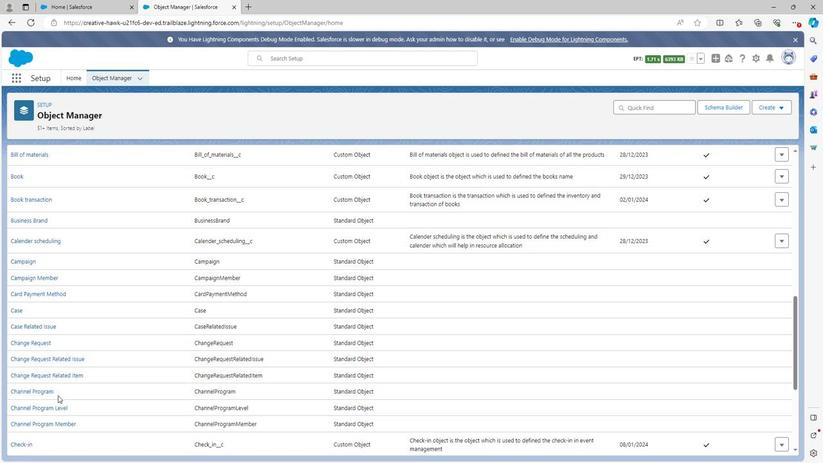 
Action: Mouse scrolled (55, 394) with delta (0, 0)
Screenshot: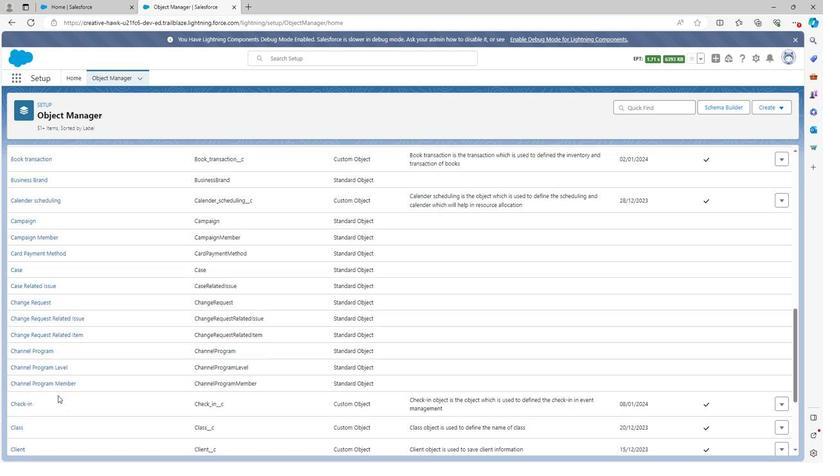 
Action: Mouse scrolled (55, 394) with delta (0, 0)
Screenshot: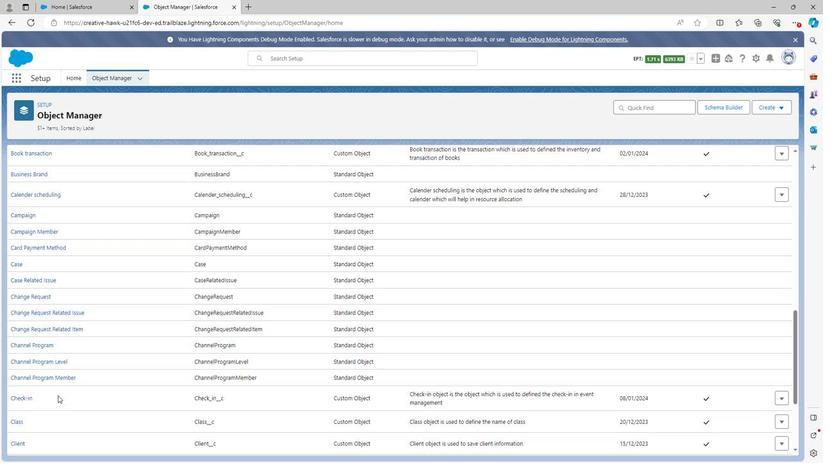 
Action: Mouse scrolled (55, 394) with delta (0, 0)
Screenshot: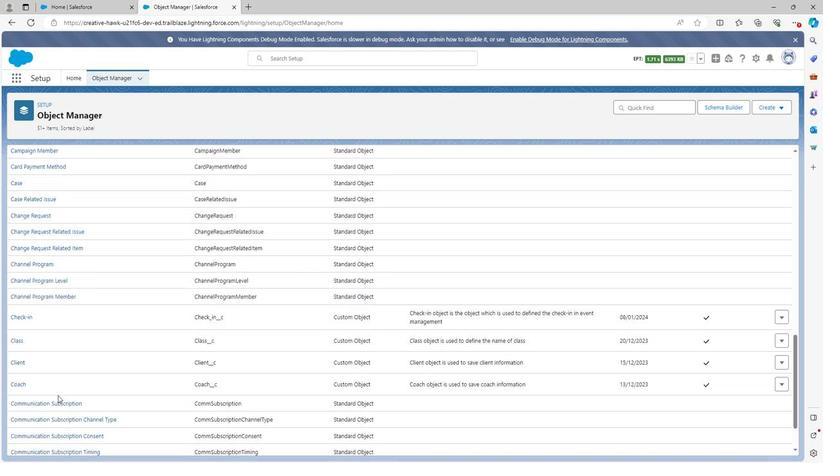 
Action: Mouse scrolled (55, 394) with delta (0, 0)
Screenshot: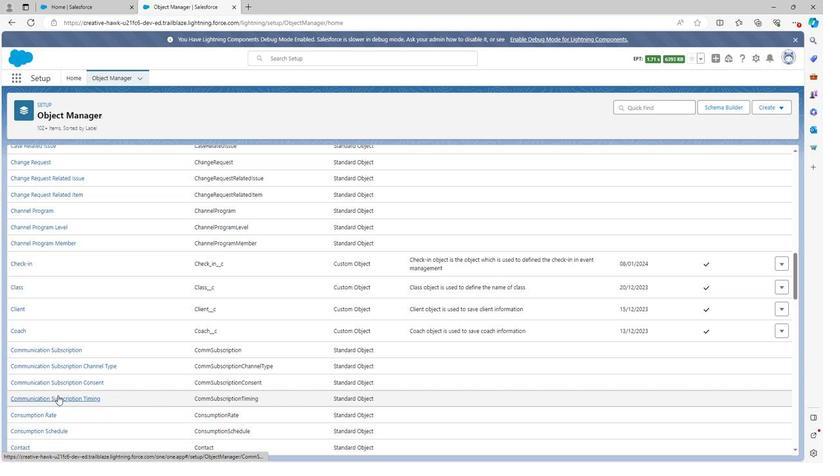 
Action: Mouse scrolled (55, 394) with delta (0, 0)
Screenshot: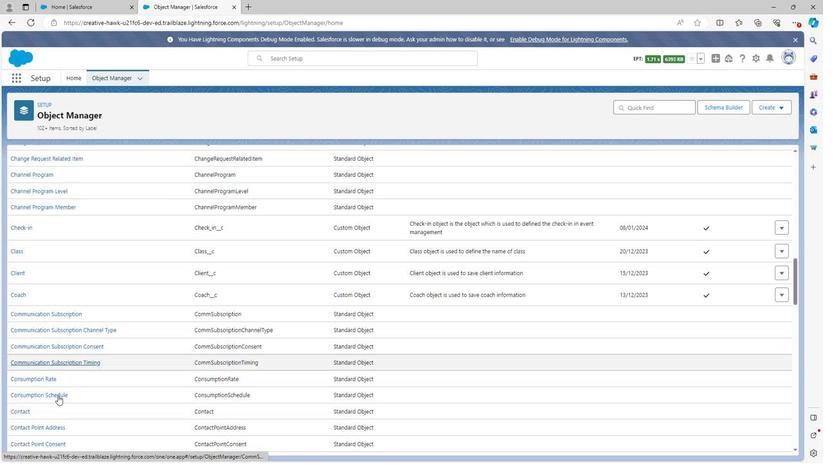 
Action: Mouse scrolled (55, 394) with delta (0, 0)
Screenshot: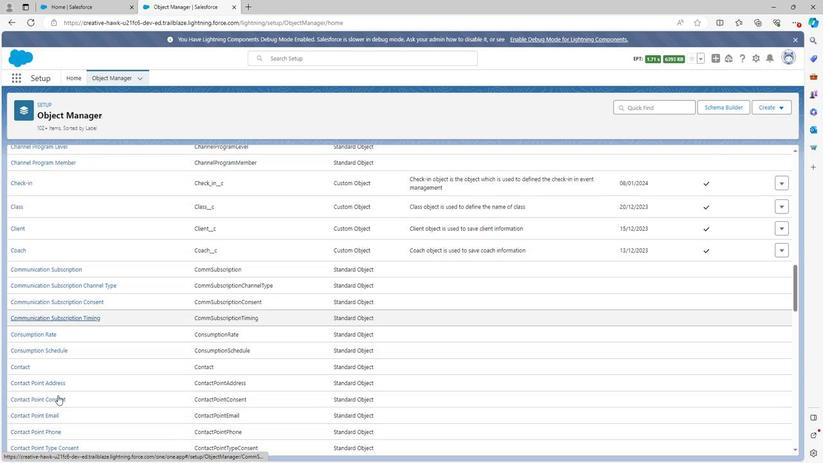 
Action: Mouse scrolled (55, 394) with delta (0, 0)
Screenshot: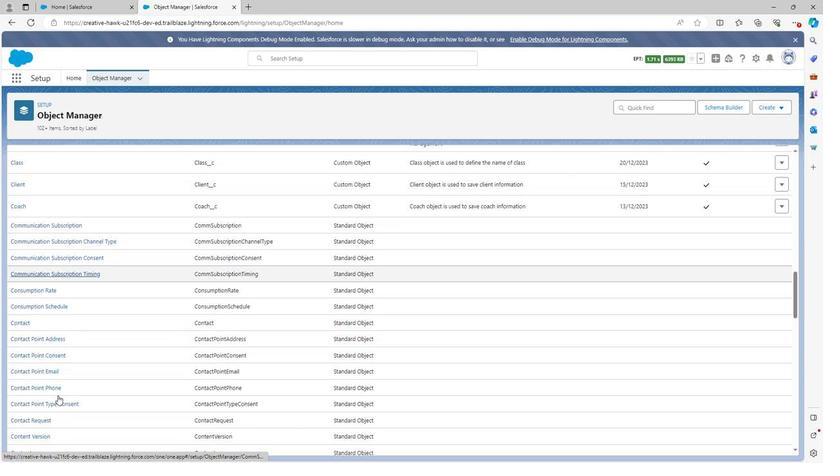 
Action: Mouse scrolled (55, 394) with delta (0, 0)
Screenshot: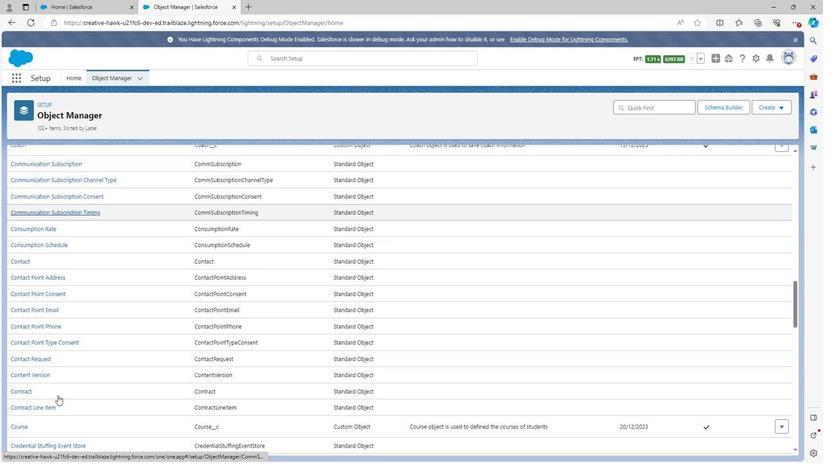 
Action: Mouse scrolled (55, 394) with delta (0, 0)
Screenshot: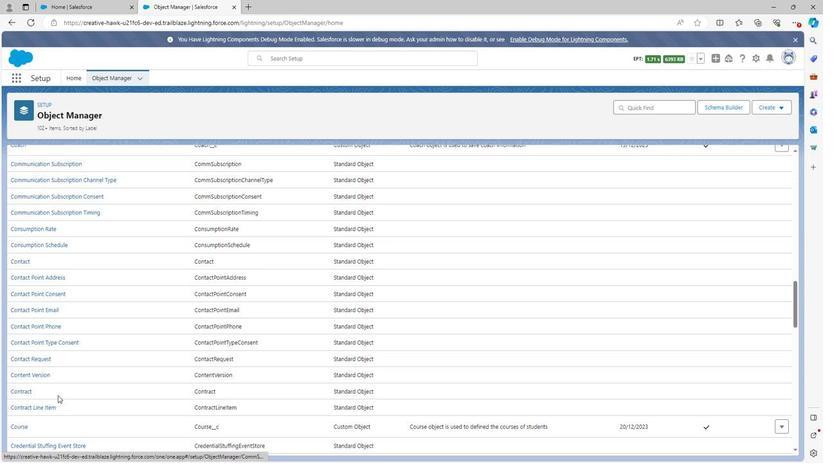 
Action: Mouse scrolled (55, 394) with delta (0, 0)
Screenshot: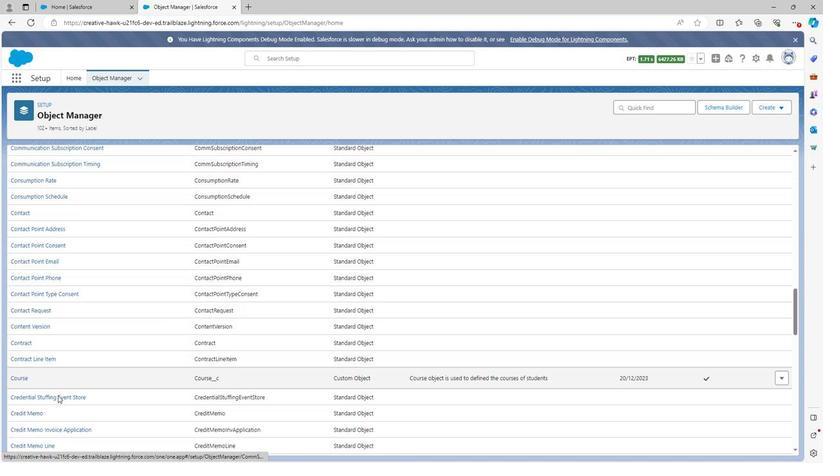
Action: Mouse scrolled (55, 394) with delta (0, 0)
Screenshot: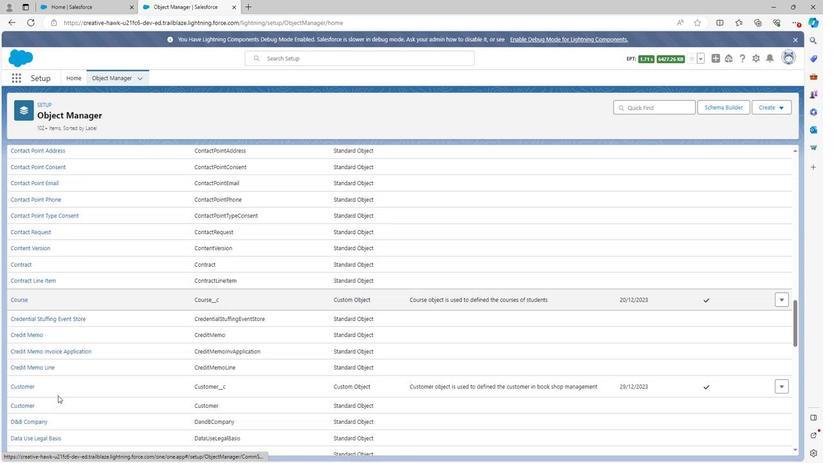 
Action: Mouse scrolled (55, 394) with delta (0, 0)
Screenshot: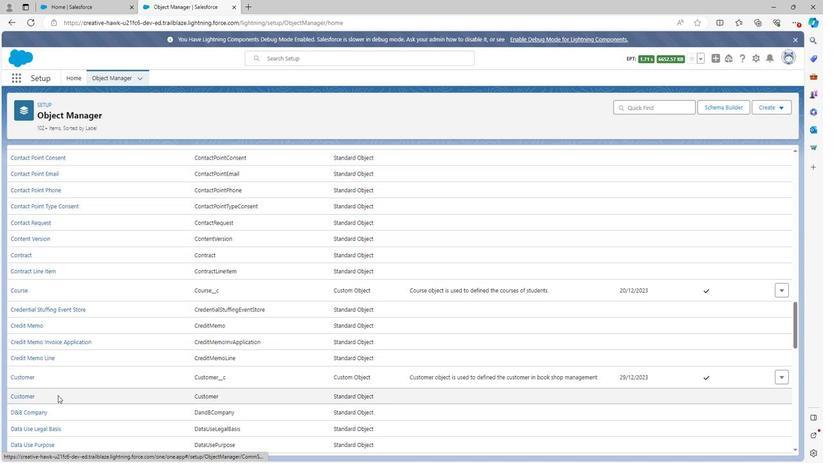 
Action: Mouse scrolled (55, 394) with delta (0, 0)
Screenshot: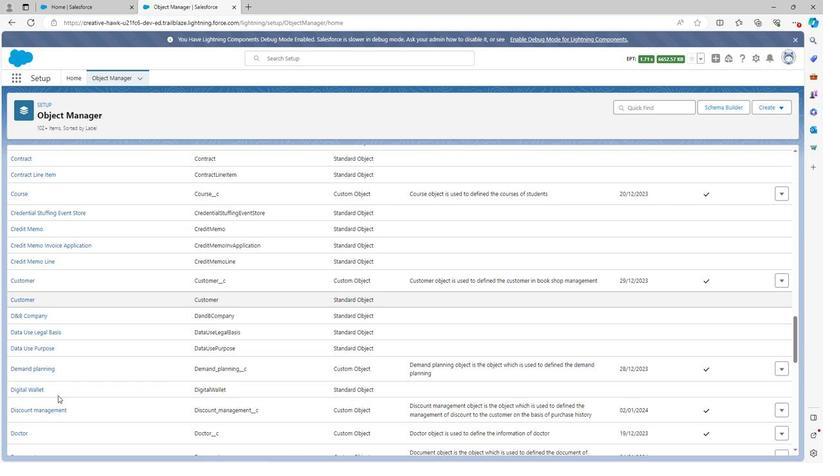 
Action: Mouse scrolled (55, 394) with delta (0, 0)
Screenshot: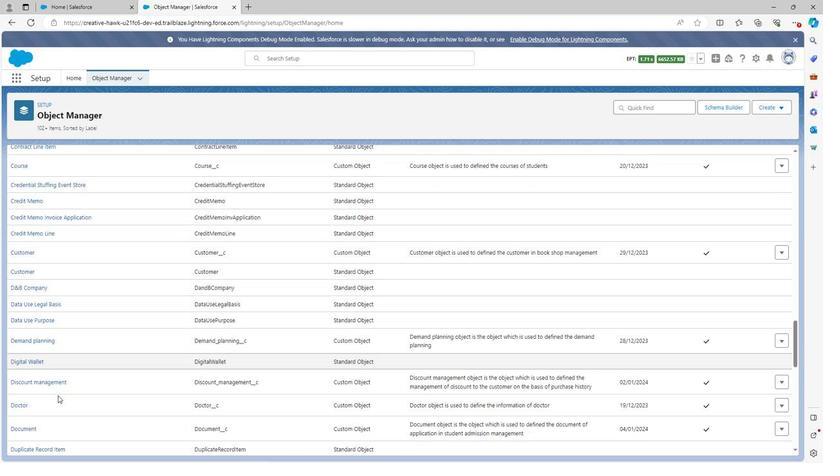 
Action: Mouse scrolled (55, 394) with delta (0, 0)
Screenshot: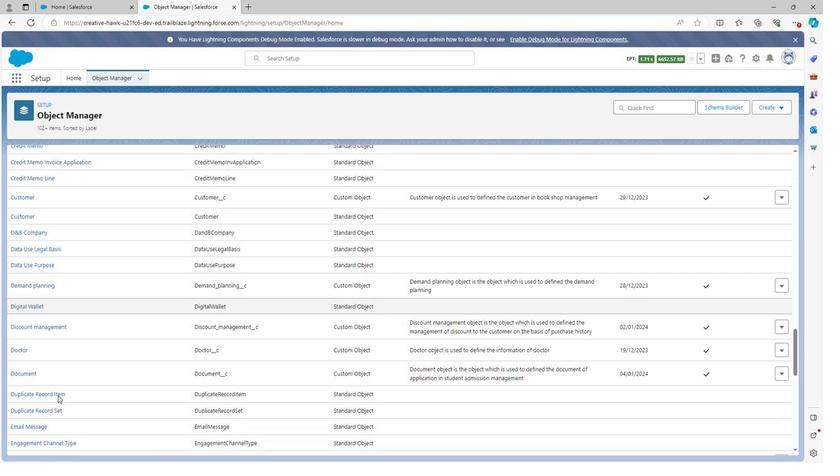 
Action: Mouse scrolled (55, 394) with delta (0, 0)
Screenshot: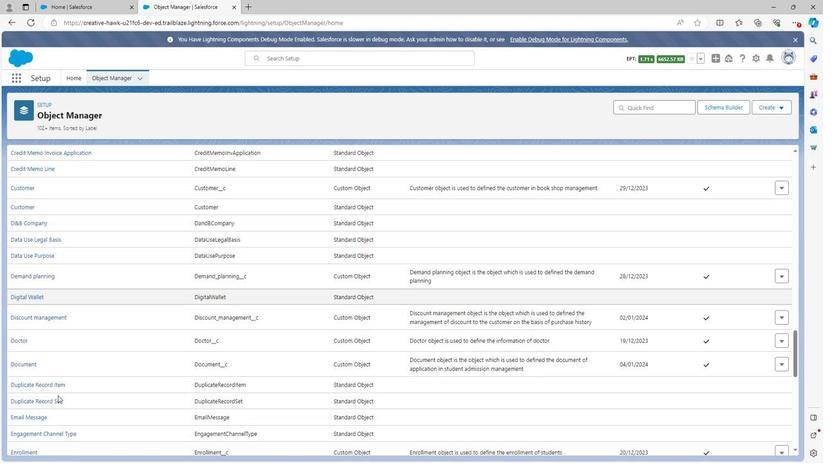 
Action: Mouse scrolled (55, 394) with delta (0, 0)
Screenshot: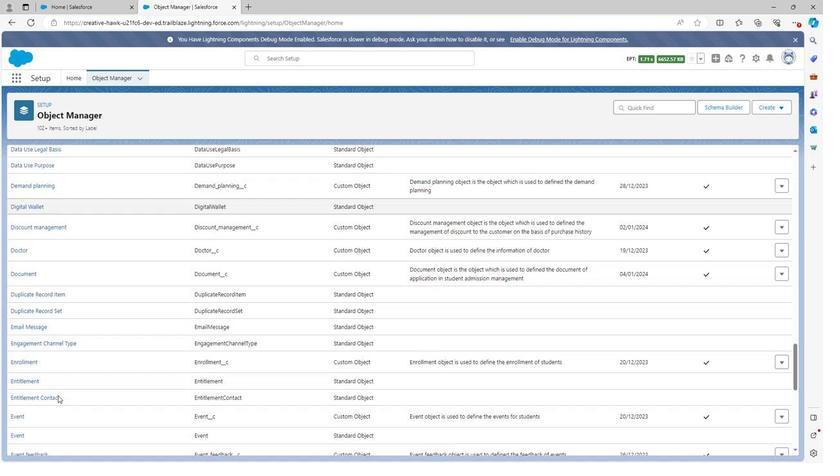 
Action: Mouse scrolled (55, 394) with delta (0, 0)
Screenshot: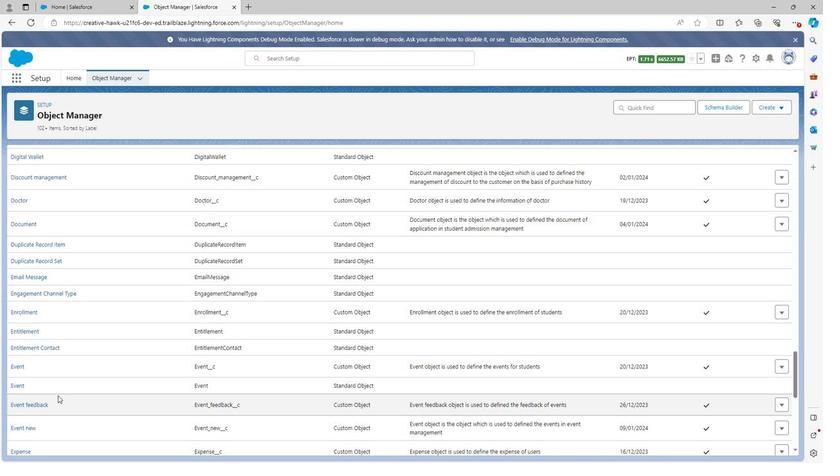
Action: Mouse scrolled (55, 394) with delta (0, 0)
Screenshot: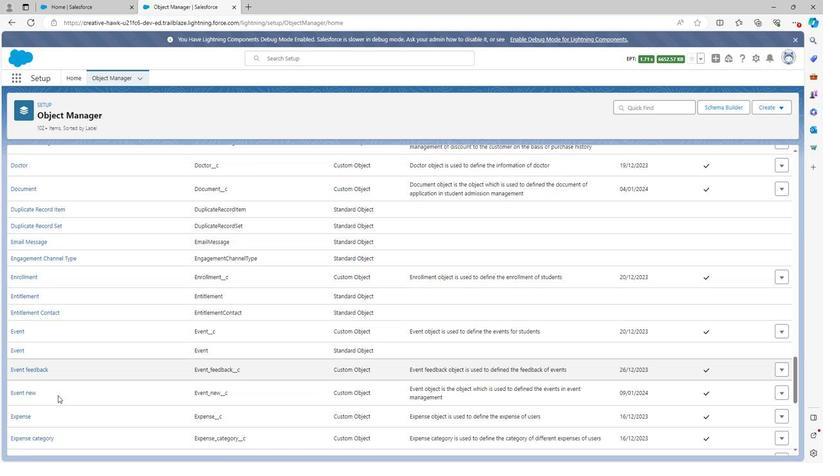 
Action: Mouse scrolled (55, 394) with delta (0, 0)
Screenshot: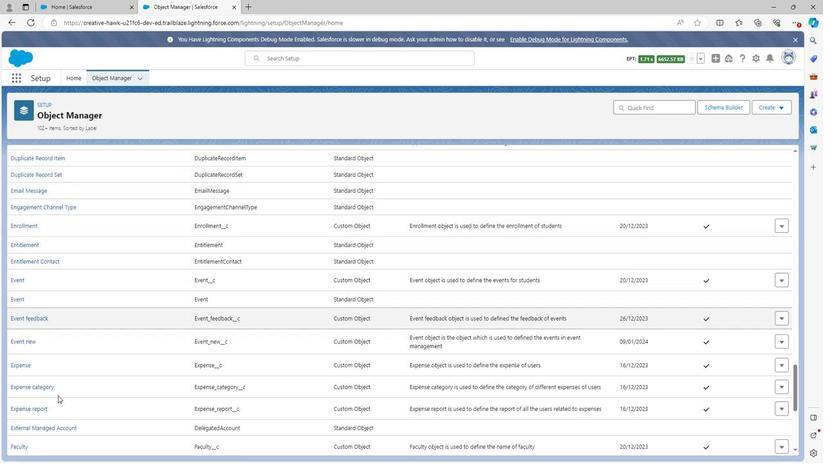 
Action: Mouse scrolled (55, 394) with delta (0, 0)
Screenshot: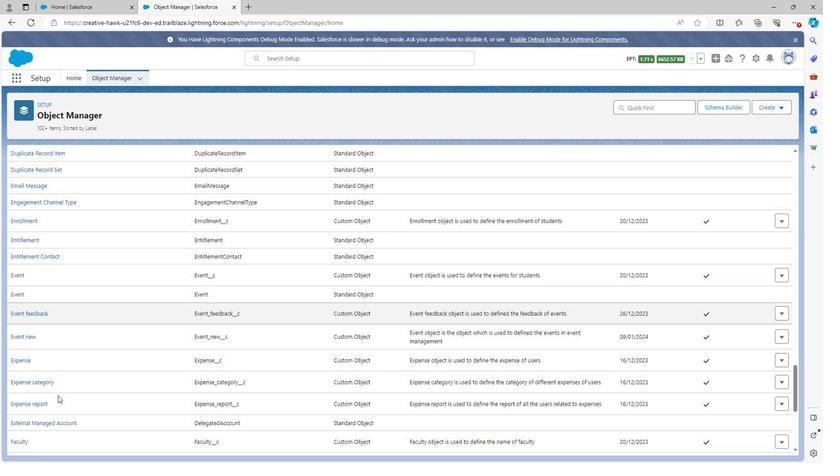 
Action: Mouse scrolled (55, 394) with delta (0, 0)
Screenshot: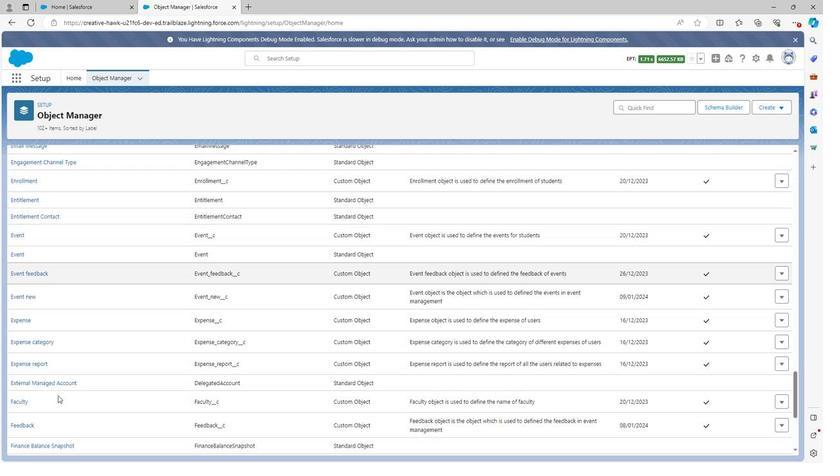 
Action: Mouse scrolled (55, 394) with delta (0, 0)
Screenshot: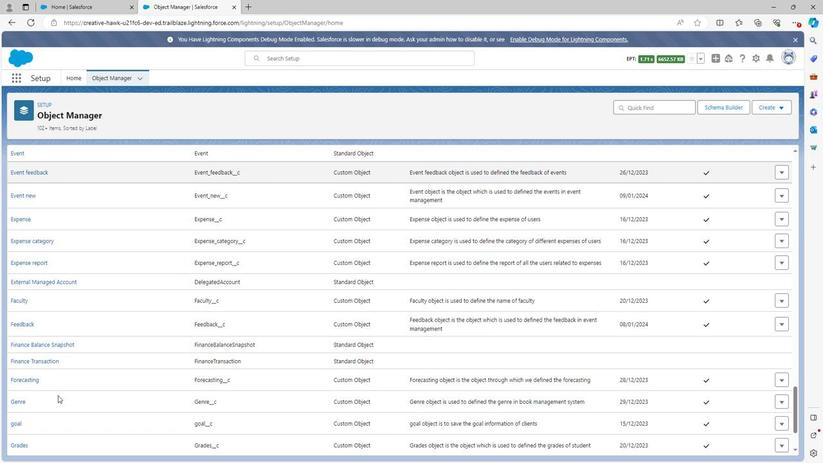 
Action: Mouse scrolled (55, 394) with delta (0, 0)
Screenshot: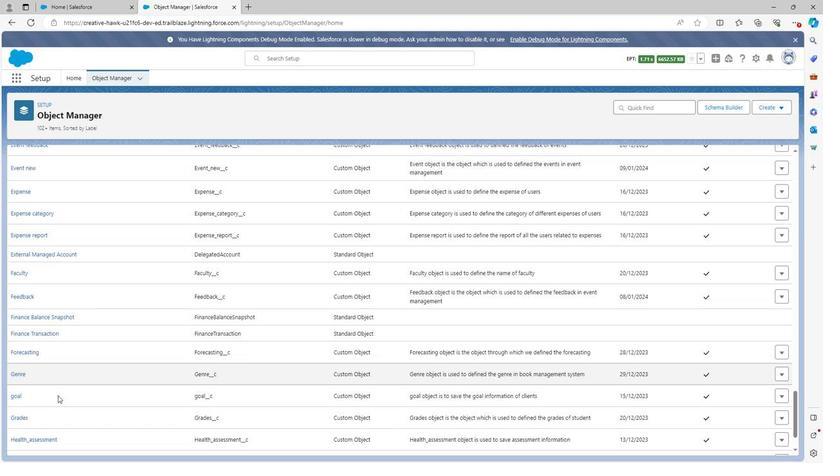 
Action: Mouse scrolled (55, 394) with delta (0, 0)
Screenshot: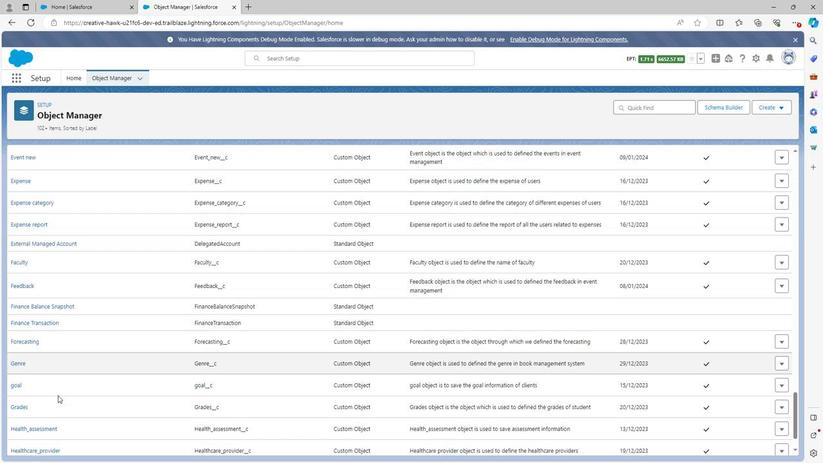 
Action: Mouse scrolled (55, 394) with delta (0, 0)
Screenshot: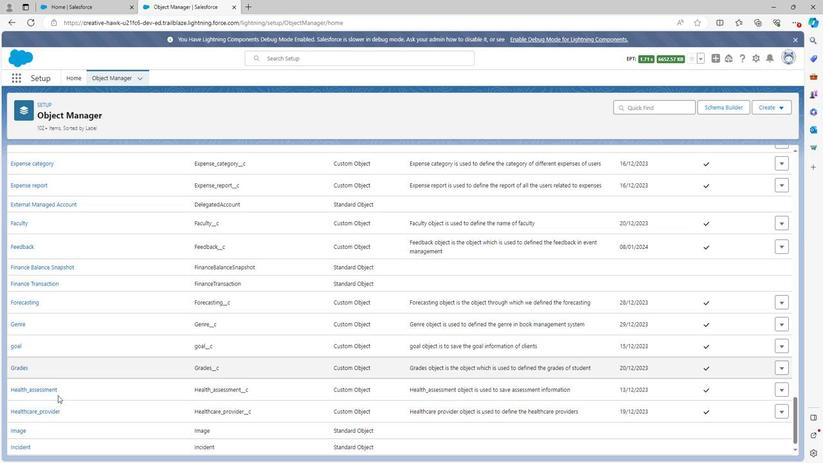 
Action: Mouse scrolled (55, 394) with delta (0, 0)
Screenshot: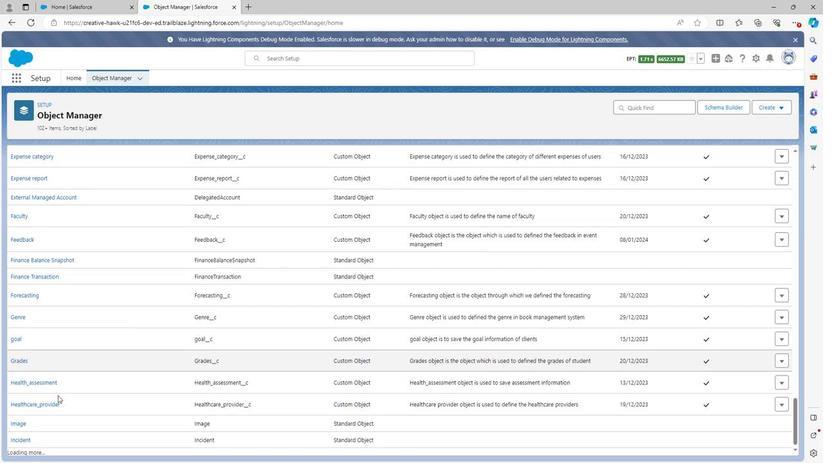 
Action: Mouse scrolled (55, 394) with delta (0, 0)
Screenshot: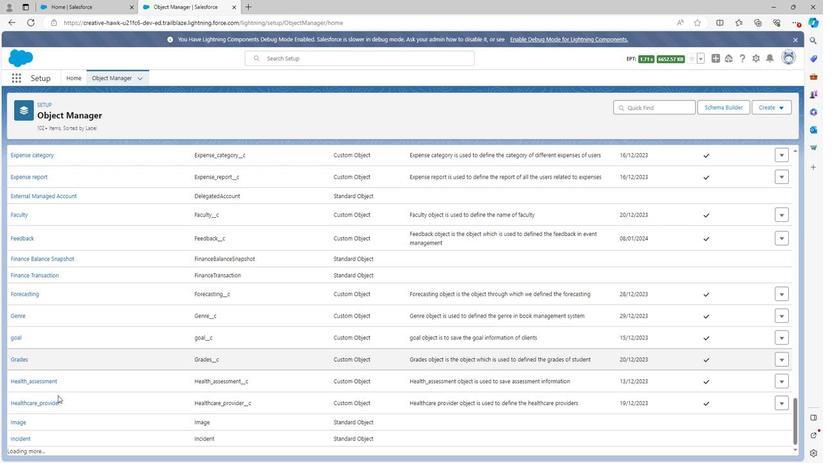 
Action: Mouse scrolled (55, 394) with delta (0, 0)
Screenshot: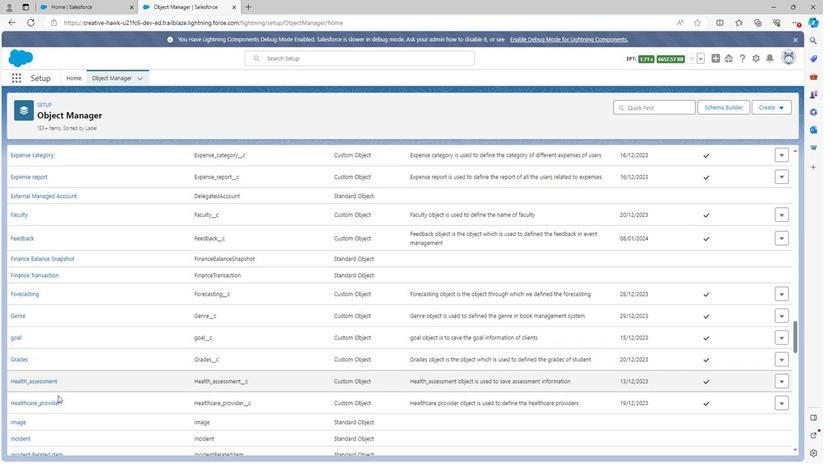 
Action: Mouse scrolled (55, 394) with delta (0, 0)
Screenshot: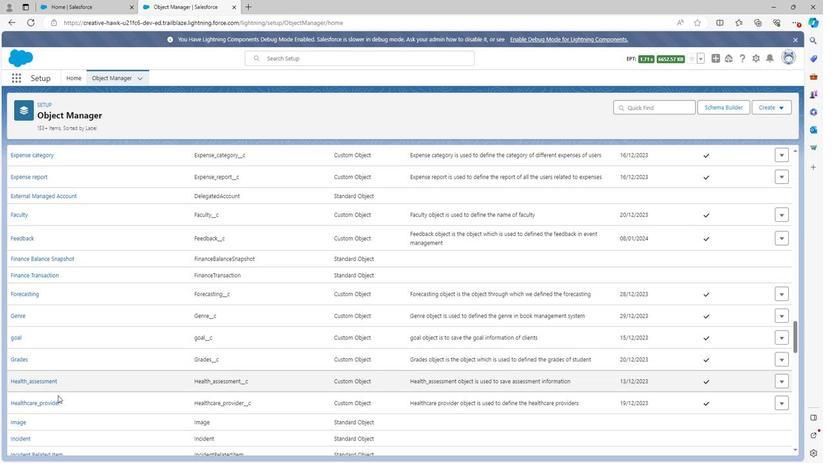 
Action: Mouse scrolled (55, 394) with delta (0, 0)
Screenshot: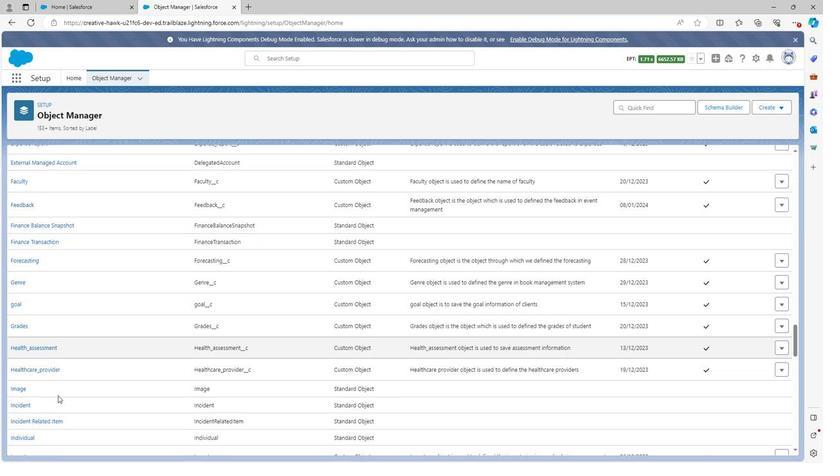 
Action: Mouse scrolled (55, 394) with delta (0, 0)
Screenshot: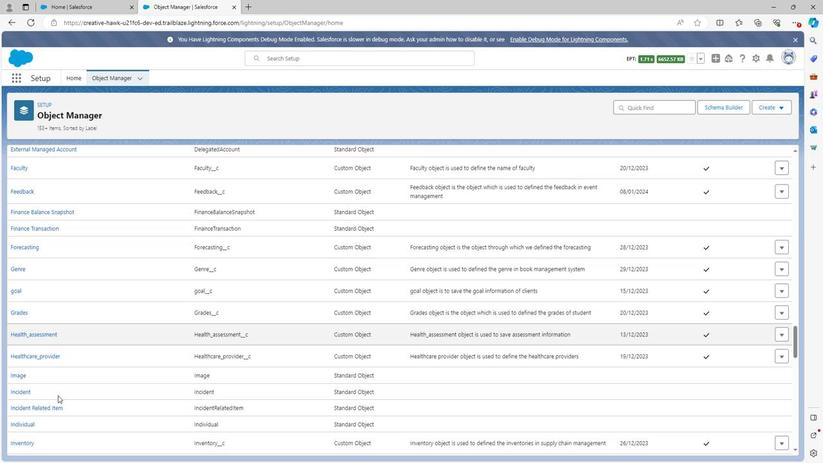 
Action: Mouse scrolled (55, 394) with delta (0, 0)
Screenshot: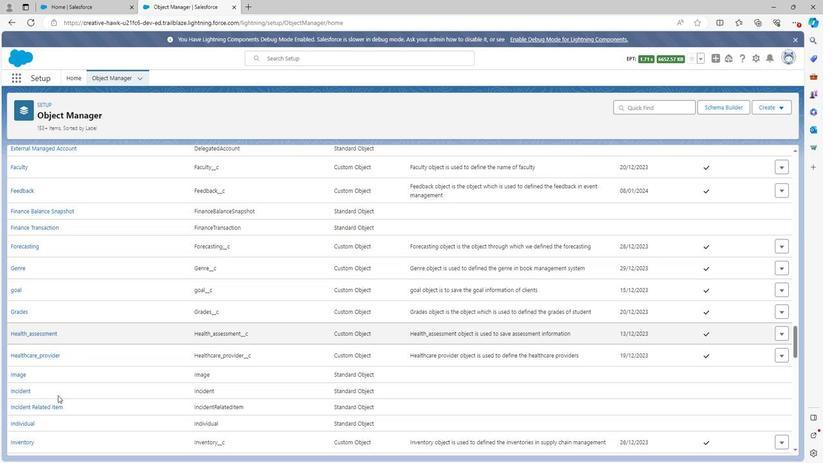 
Action: Mouse scrolled (55, 394) with delta (0, 0)
Screenshot: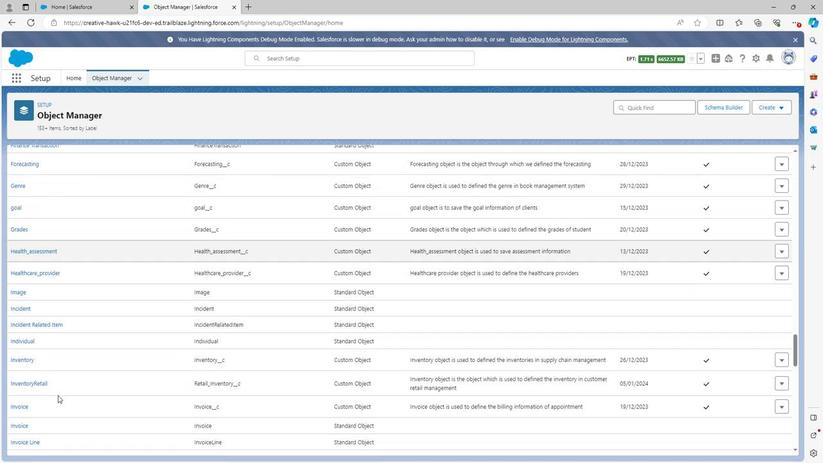 
Action: Mouse scrolled (55, 394) with delta (0, 0)
Screenshot: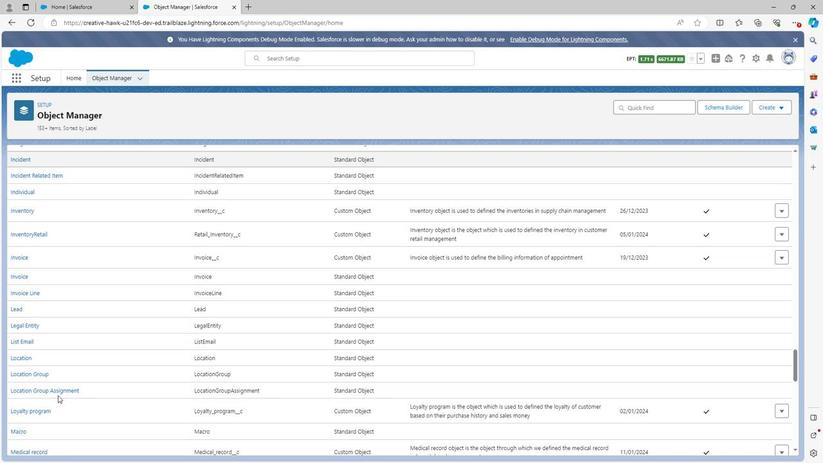 
Action: Mouse scrolled (55, 394) with delta (0, 0)
Screenshot: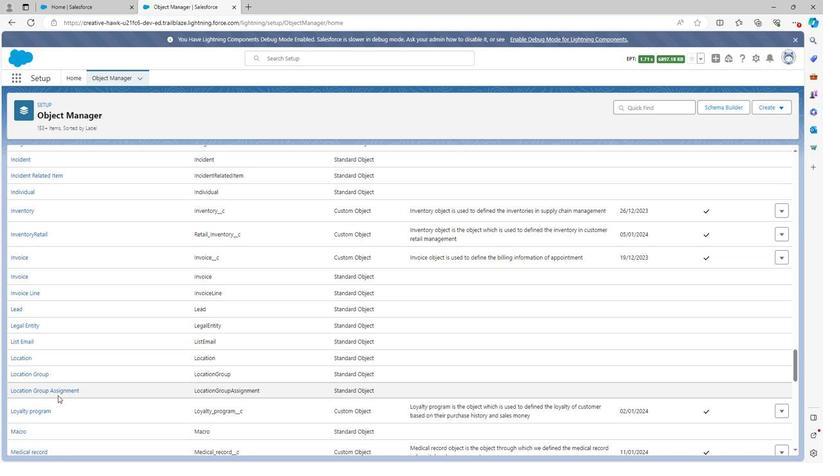 
Action: Mouse scrolled (55, 394) with delta (0, 0)
Screenshot: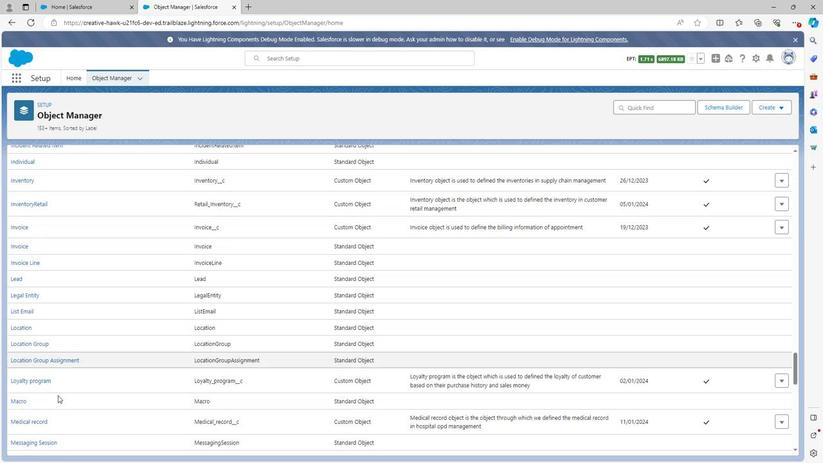 
Action: Mouse scrolled (55, 394) with delta (0, 0)
Screenshot: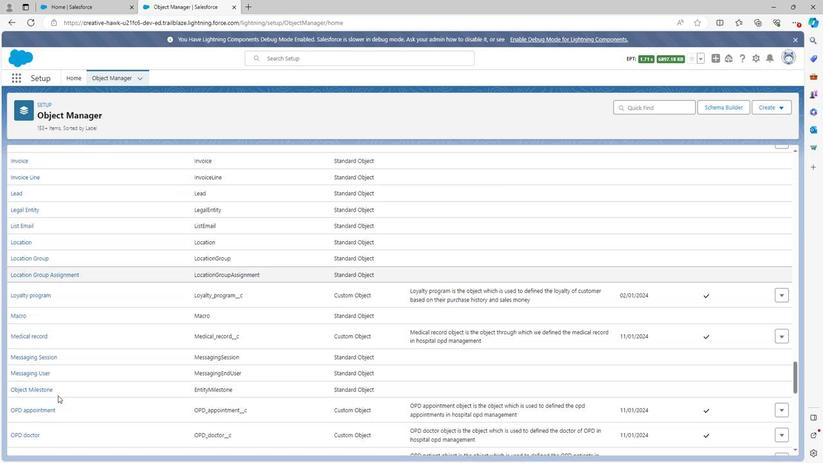 
Action: Mouse scrolled (55, 394) with delta (0, 0)
Screenshot: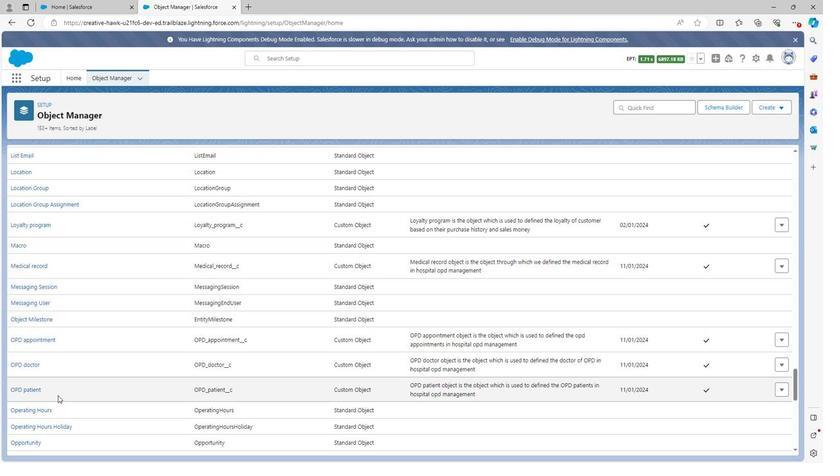 
Action: Mouse scrolled (55, 394) with delta (0, 0)
Screenshot: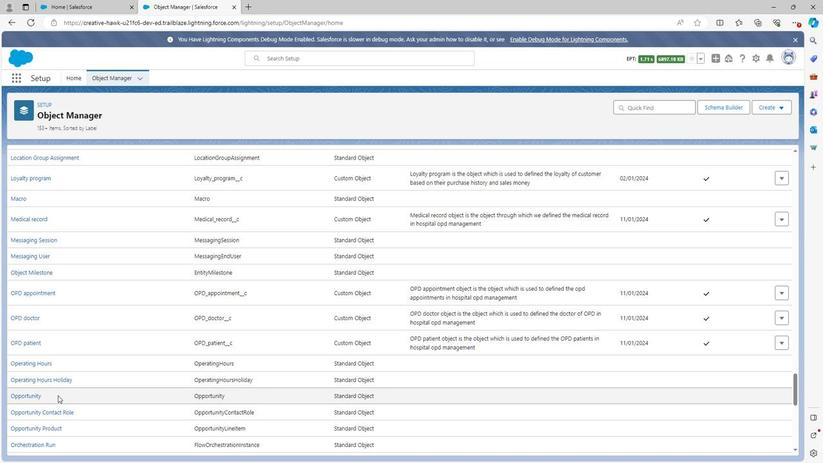 
Action: Mouse scrolled (55, 394) with delta (0, 0)
Screenshot: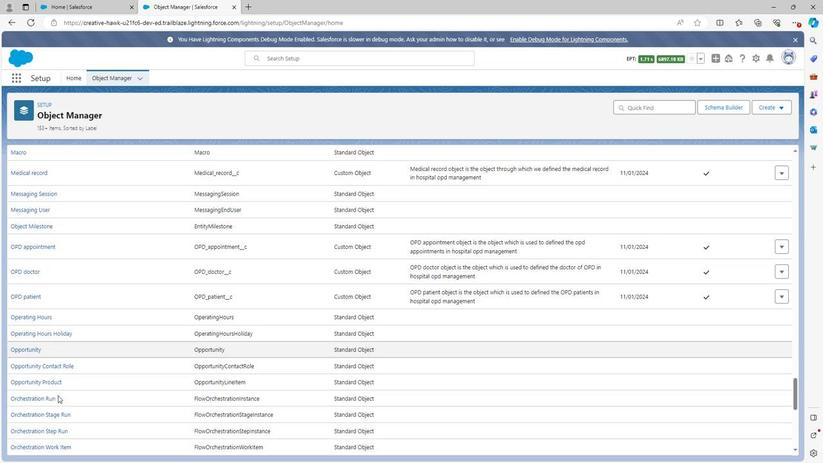 
Action: Mouse scrolled (55, 394) with delta (0, 0)
Screenshot: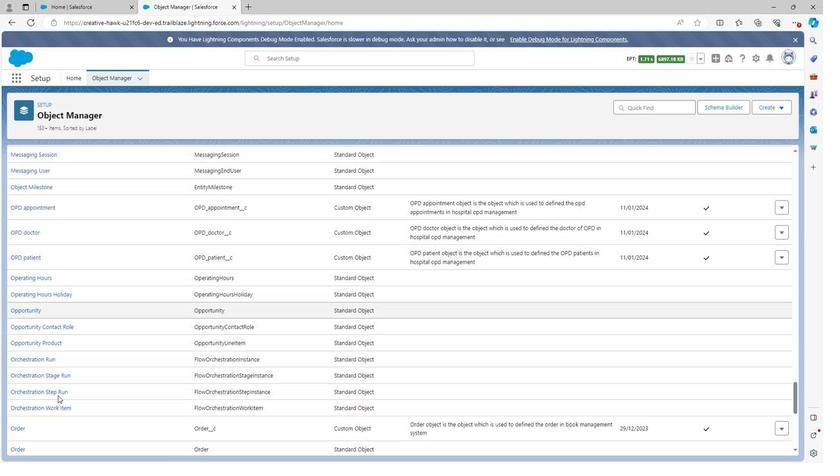 
Action: Mouse scrolled (55, 394) with delta (0, 0)
Screenshot: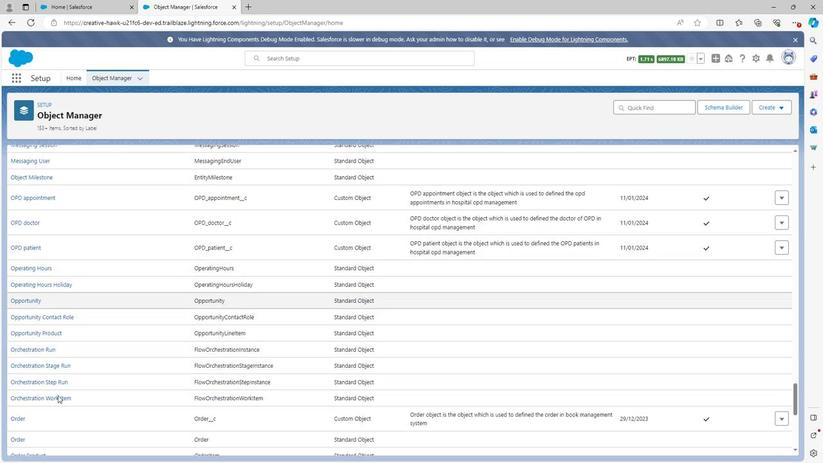 
Action: Mouse scrolled (55, 394) with delta (0, 0)
Screenshot: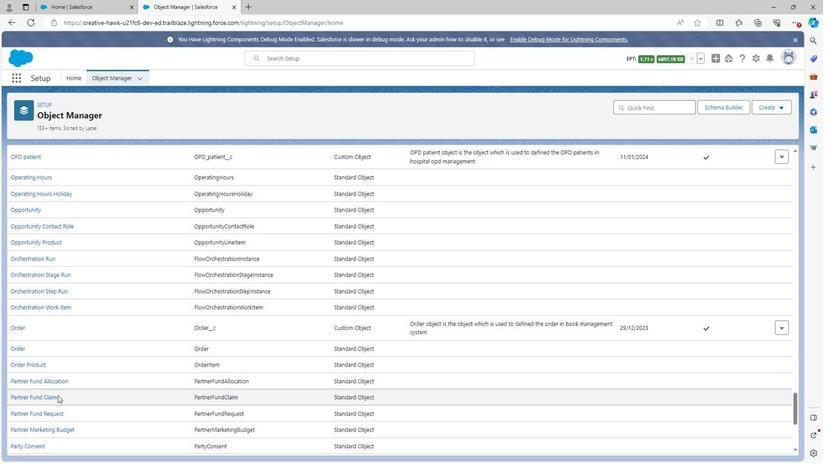 
Action: Mouse scrolled (55, 394) with delta (0, 0)
Screenshot: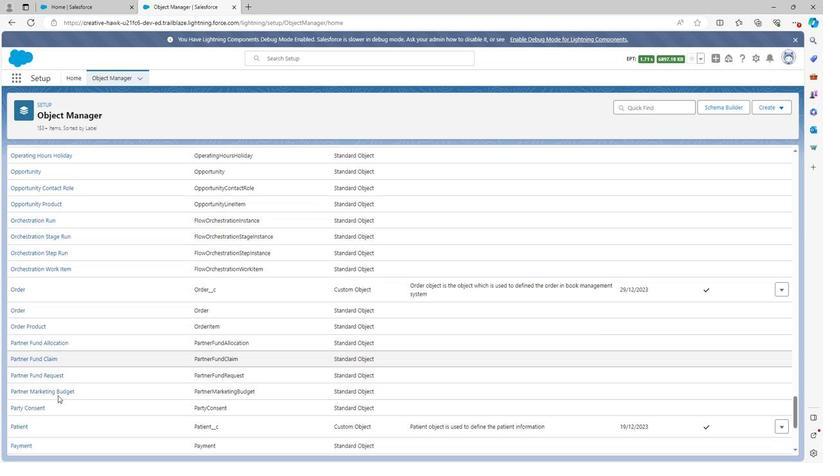 
Action: Mouse scrolled (55, 394) with delta (0, 0)
Screenshot: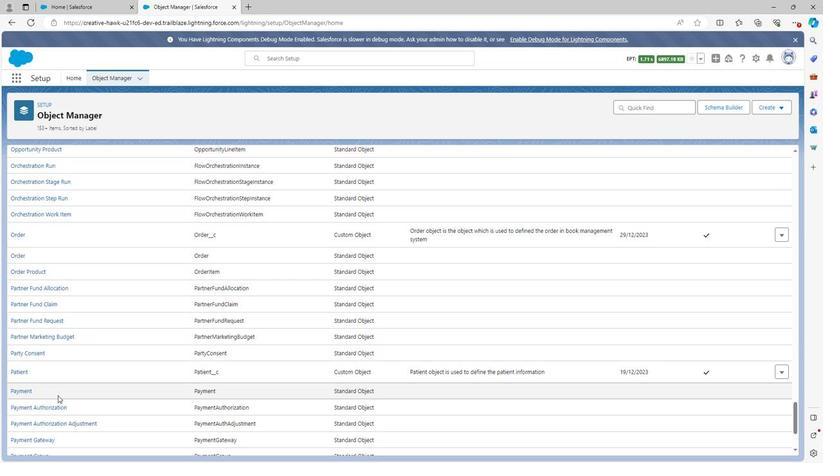 
Action: Mouse scrolled (55, 394) with delta (0, 0)
Screenshot: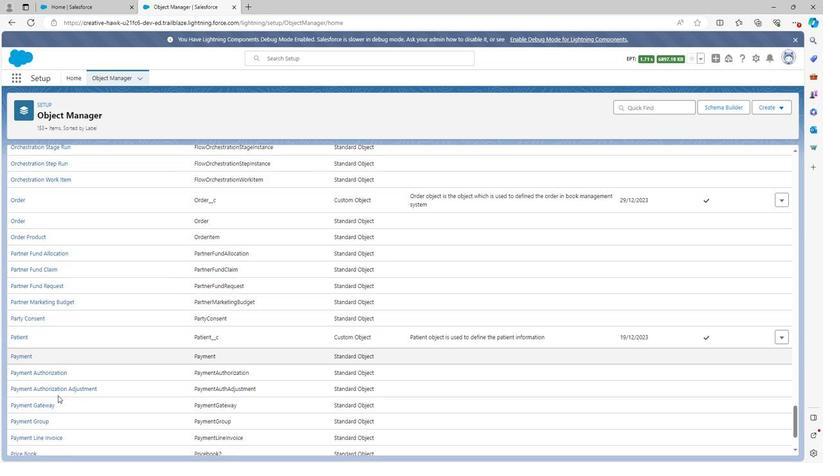 
Action: Mouse scrolled (55, 394) with delta (0, 0)
Screenshot: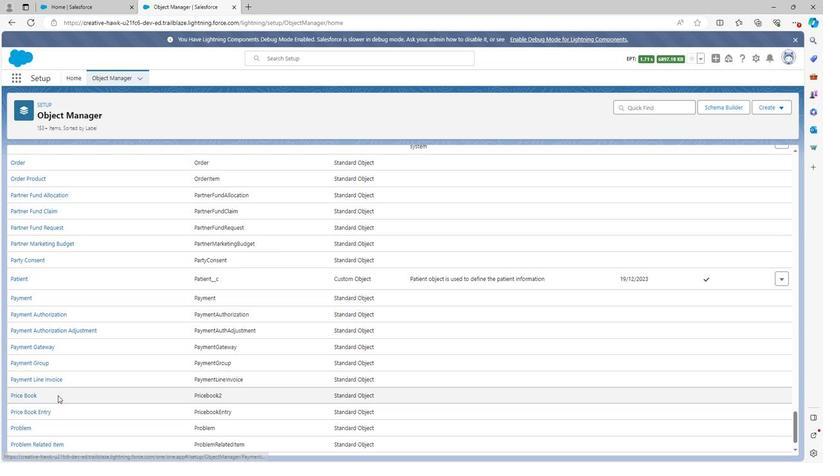 
Action: Mouse scrolled (55, 395) with delta (0, 0)
Screenshot: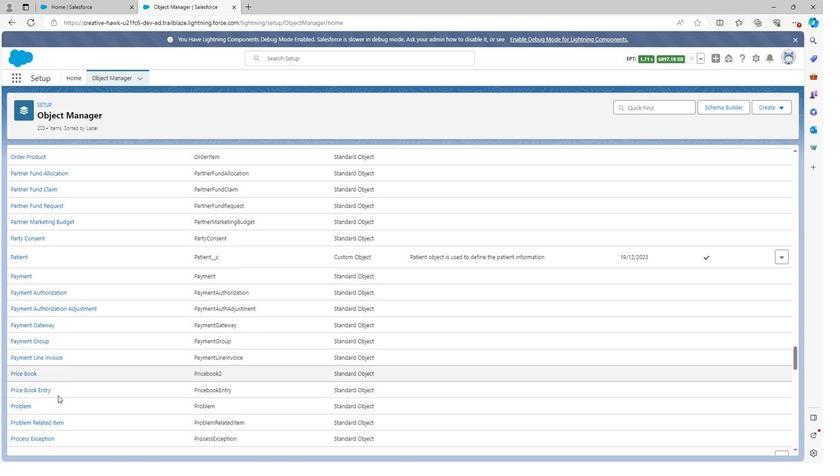 
Action: Mouse scrolled (55, 395) with delta (0, 0)
Screenshot: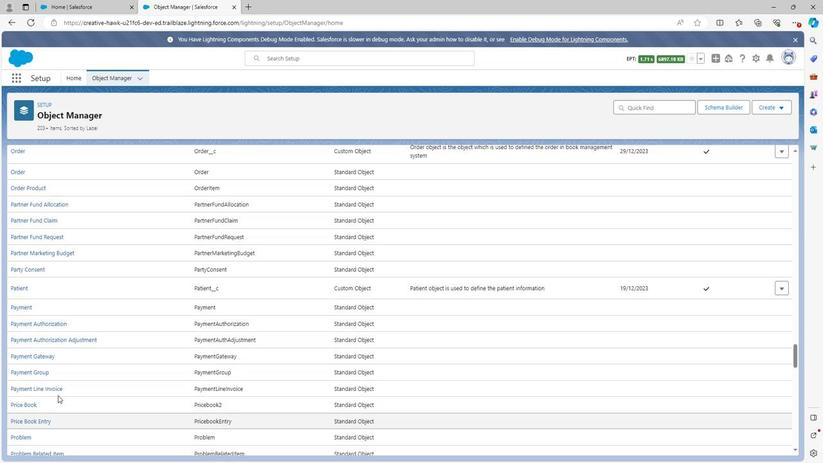 
Action: Mouse scrolled (55, 395) with delta (0, 0)
Screenshot: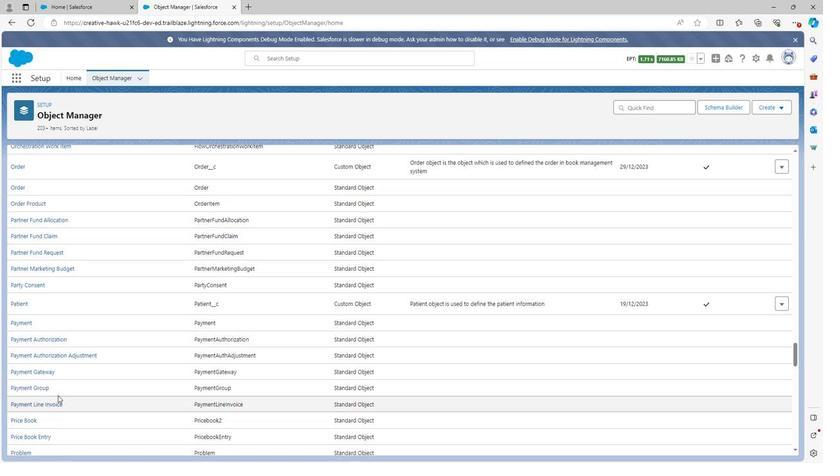 
Action: Mouse scrolled (55, 395) with delta (0, 0)
Screenshot: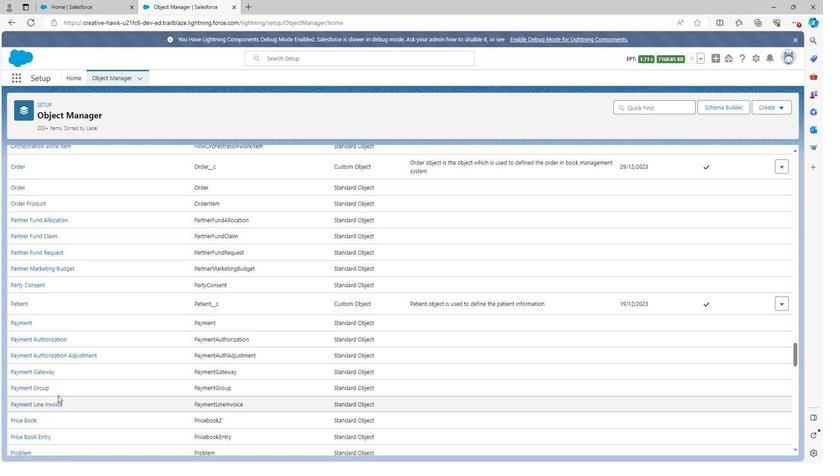 
Action: Mouse scrolled (55, 395) with delta (0, 0)
Screenshot: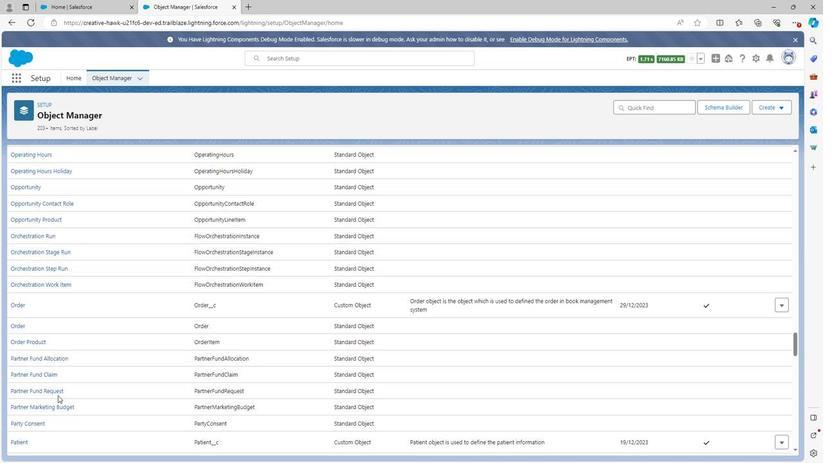 
Action: Mouse scrolled (55, 395) with delta (0, 0)
Screenshot: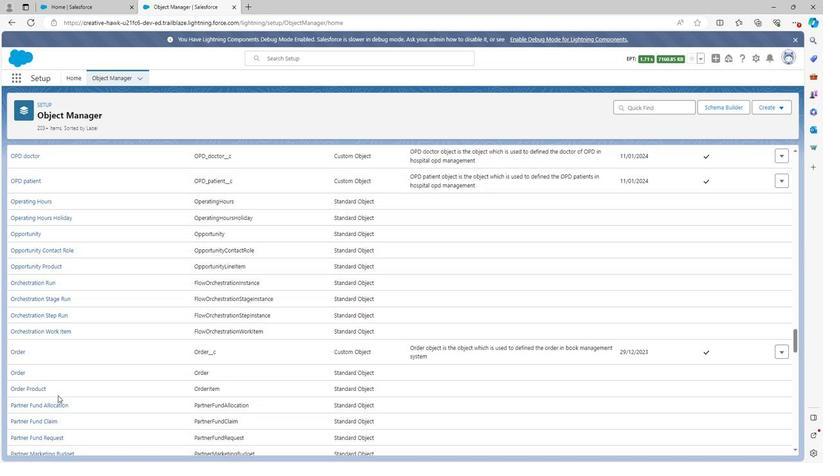 
Action: Mouse scrolled (55, 395) with delta (0, 0)
Screenshot: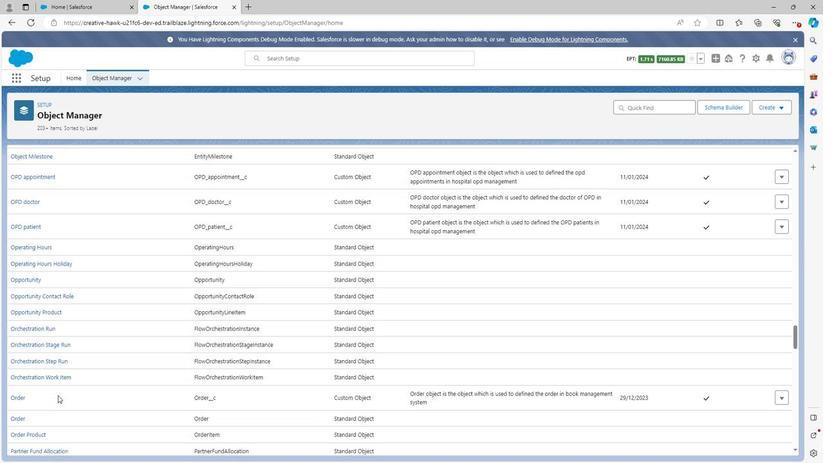 
Action: Mouse scrolled (55, 395) with delta (0, 0)
Screenshot: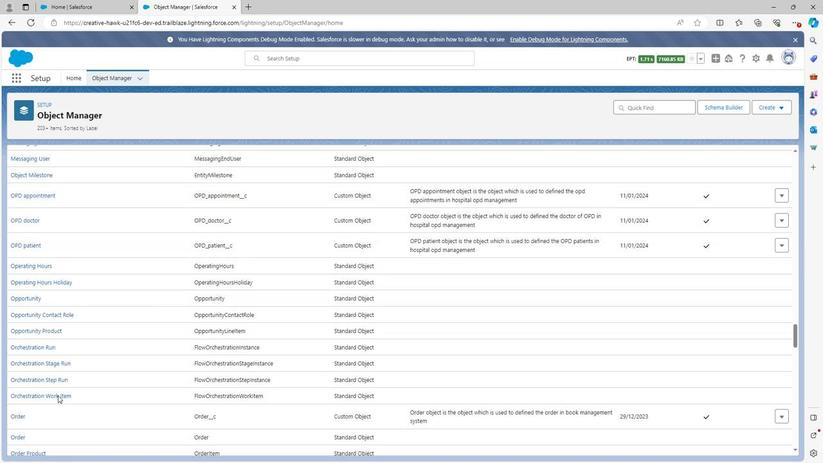
Action: Mouse scrolled (55, 395) with delta (0, 0)
Screenshot: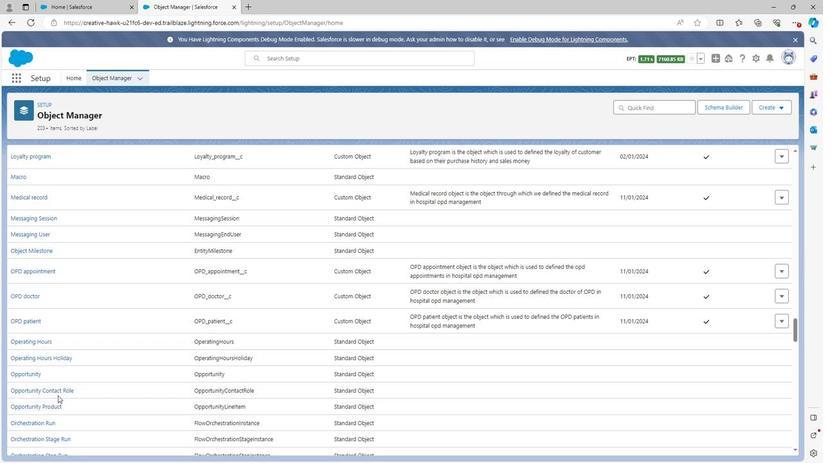 
Action: Mouse scrolled (55, 395) with delta (0, 0)
Screenshot: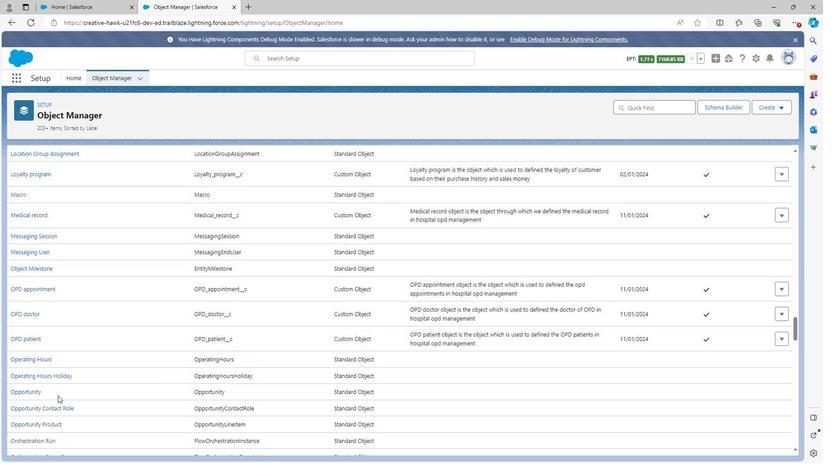 
Action: Mouse moved to (39, 289)
Screenshot: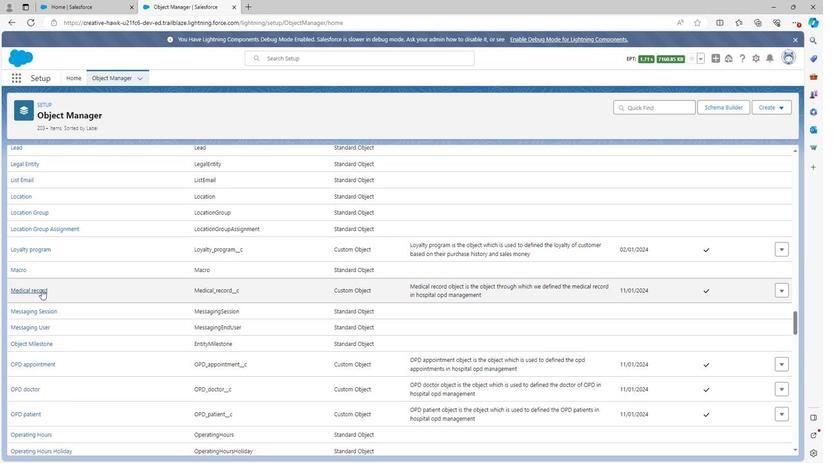
Action: Mouse pressed left at (39, 289)
Screenshot: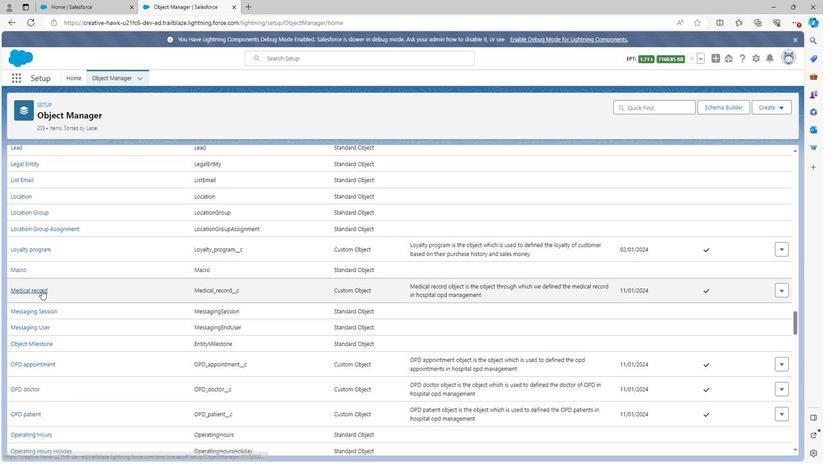 
Action: Mouse moved to (167, 285)
Screenshot: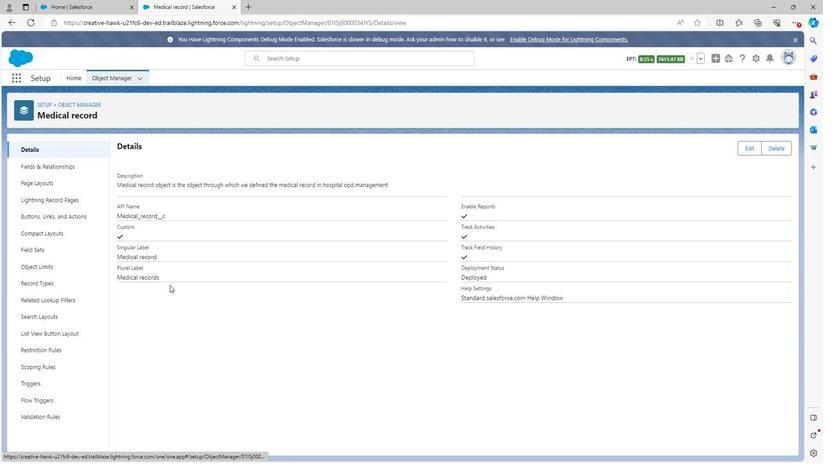 
